 Task: Find connections with filter location Shiqiao with filter topic #Hiringwith filter profile language Spanish with filter current company ManpowerGroup India with filter school Kerala University, Thiruvananthapuram with filter industry Office Furniture and Fixtures Manufacturing with filter service category Email Marketing with filter keywords title Web Developer
Action: Mouse moved to (157, 216)
Screenshot: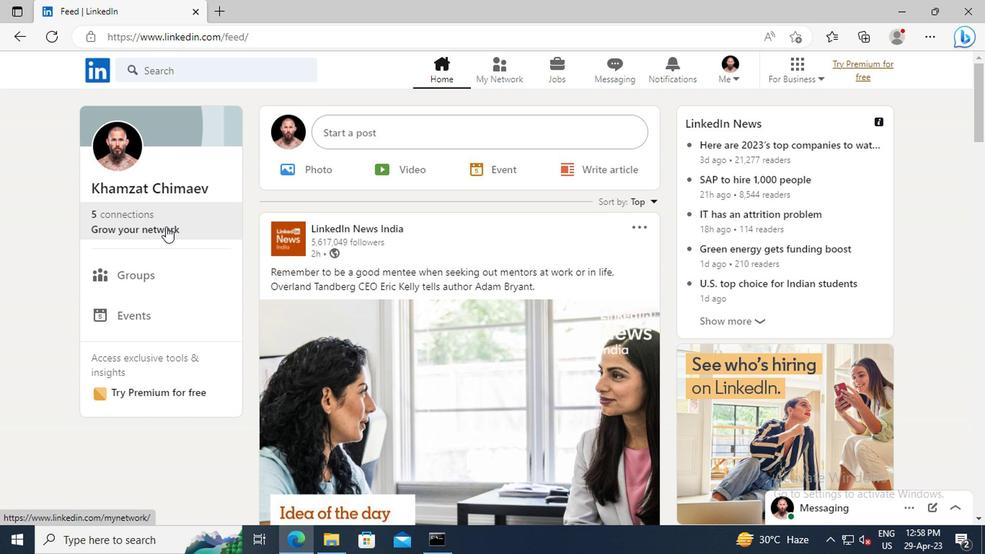 
Action: Mouse pressed left at (157, 216)
Screenshot: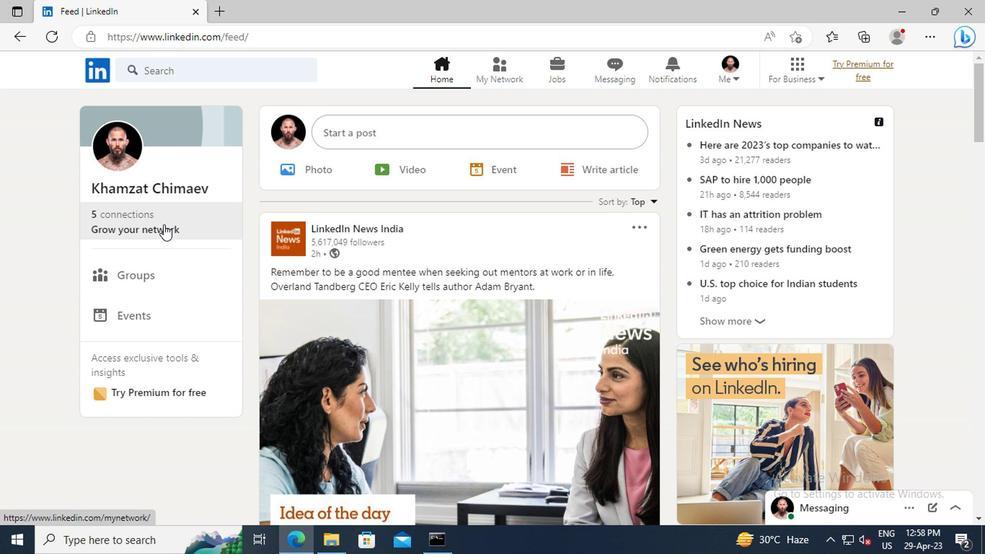 
Action: Mouse moved to (169, 151)
Screenshot: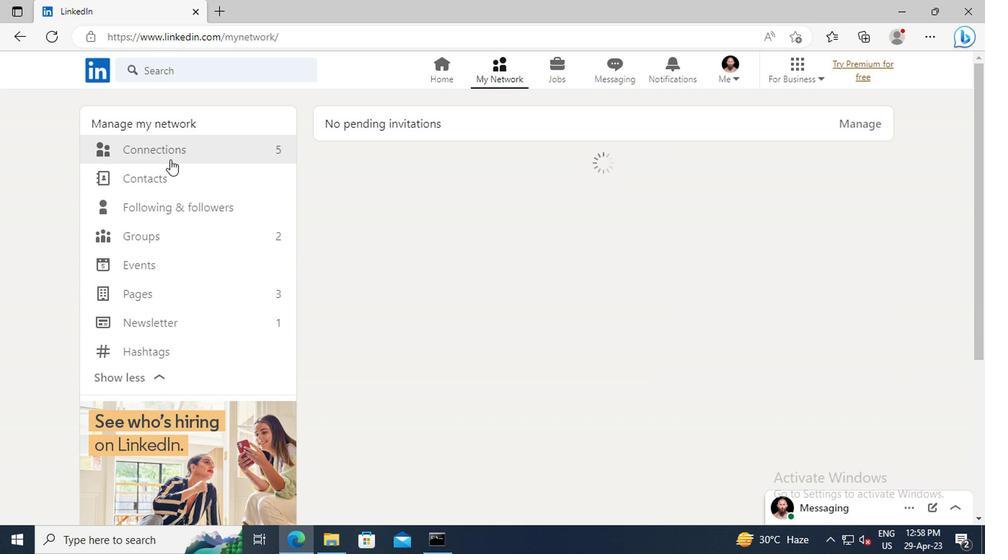 
Action: Mouse pressed left at (169, 151)
Screenshot: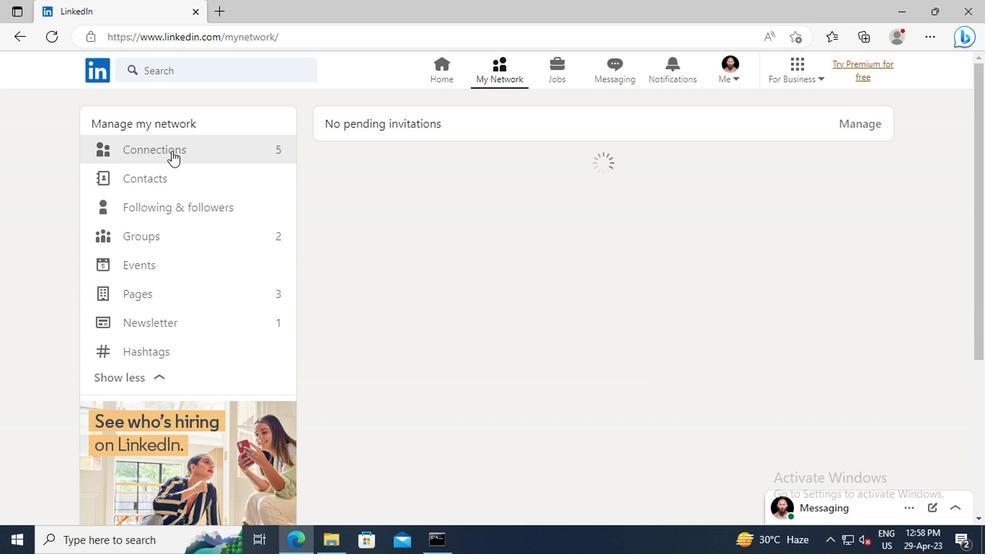 
Action: Mouse moved to (587, 155)
Screenshot: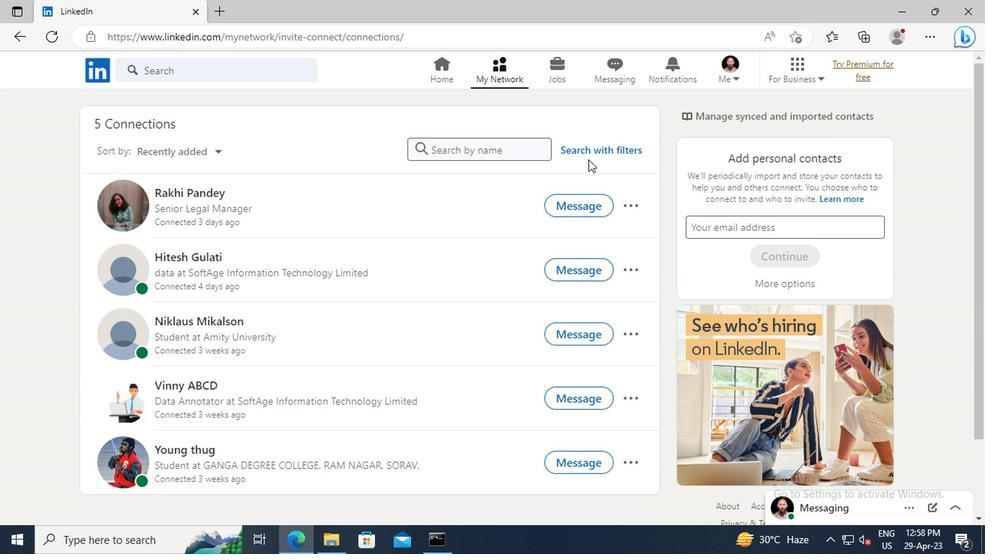 
Action: Mouse pressed left at (587, 155)
Screenshot: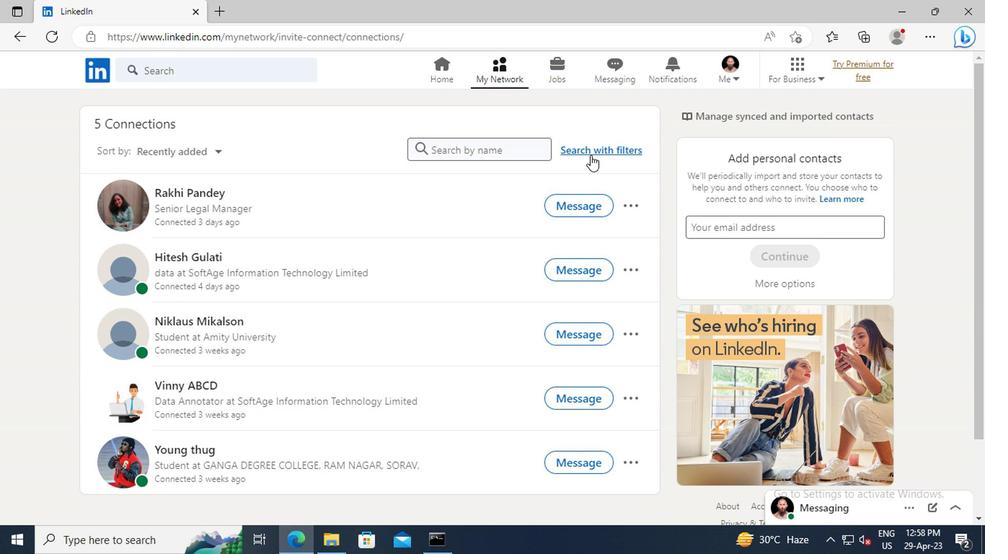 
Action: Mouse moved to (547, 116)
Screenshot: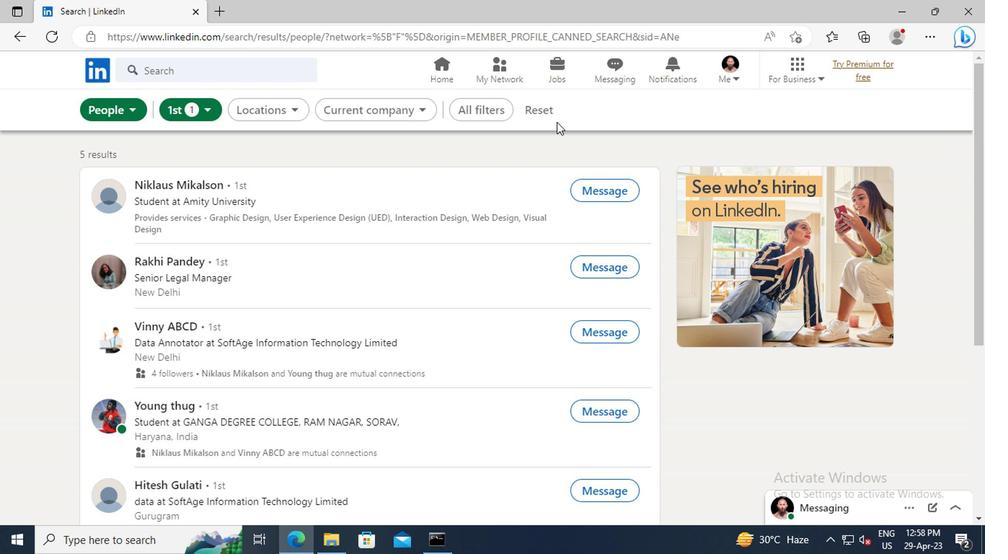 
Action: Mouse pressed left at (547, 116)
Screenshot: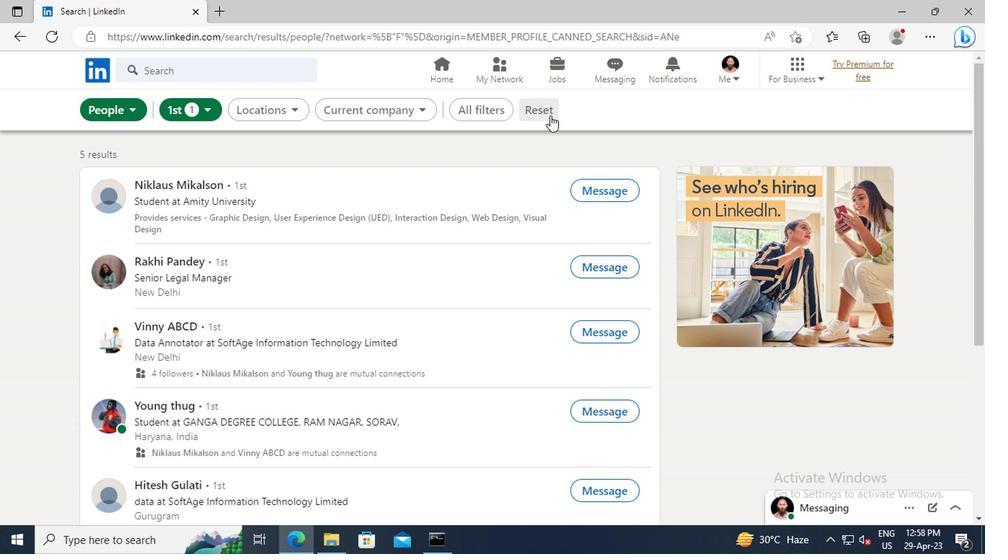 
Action: Mouse moved to (522, 113)
Screenshot: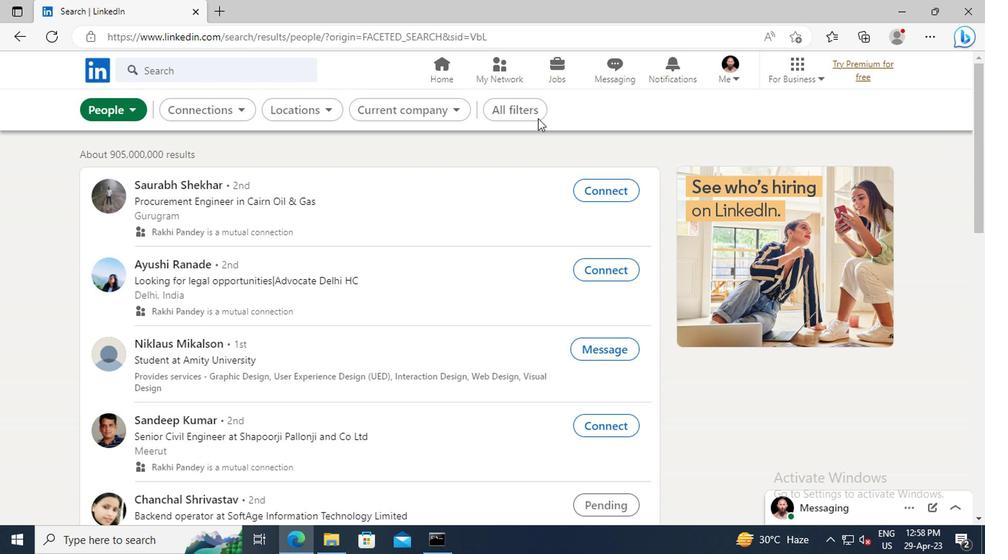 
Action: Mouse pressed left at (522, 113)
Screenshot: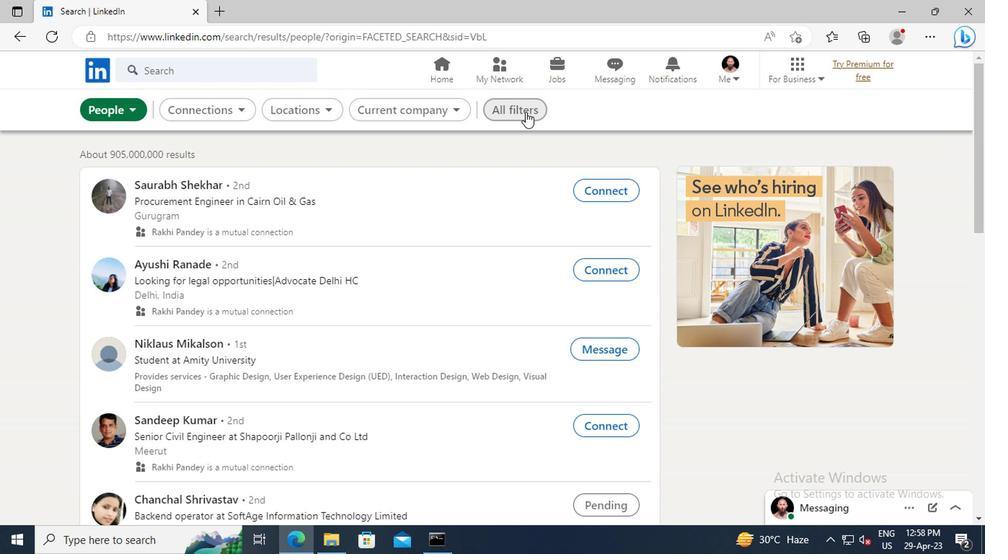 
Action: Mouse moved to (779, 276)
Screenshot: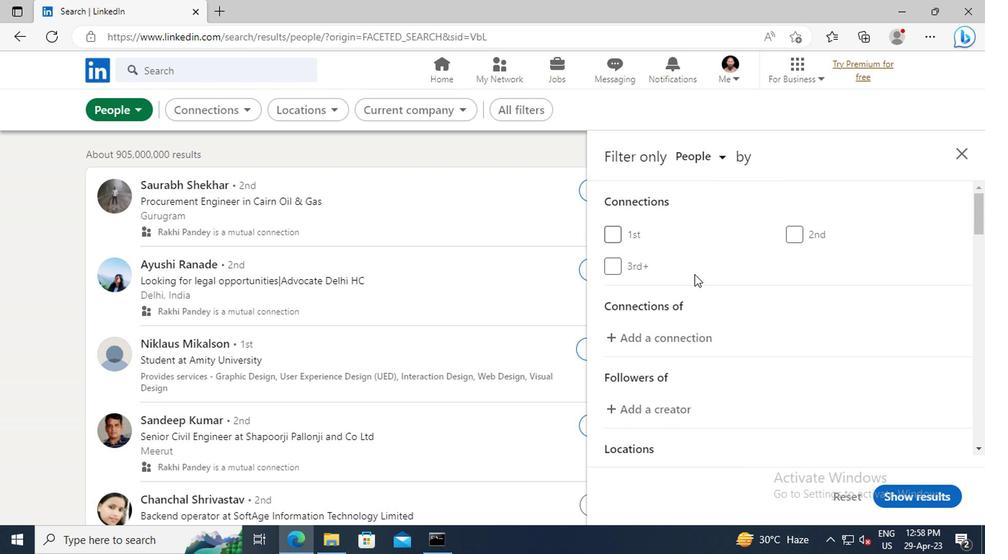 
Action: Mouse scrolled (779, 276) with delta (0, 0)
Screenshot: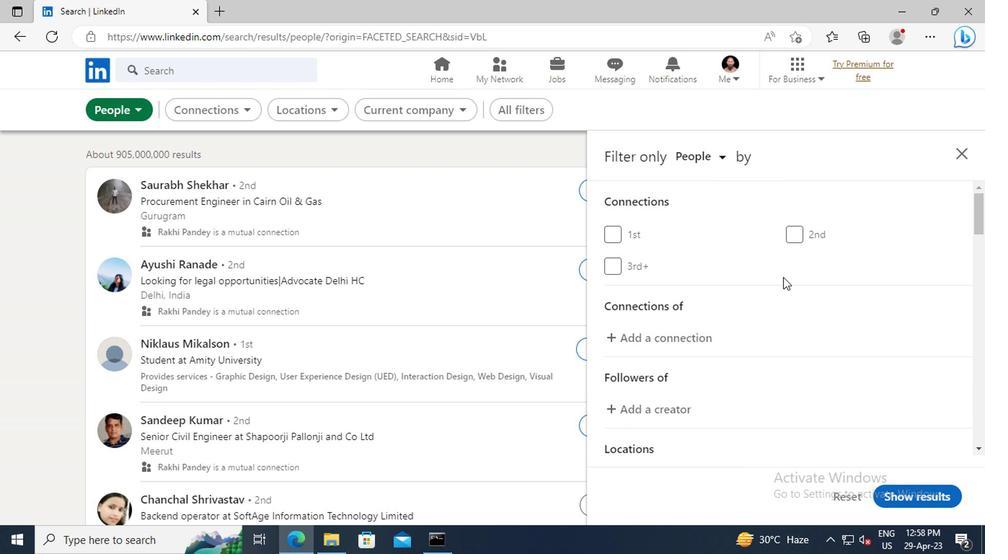 
Action: Mouse moved to (794, 260)
Screenshot: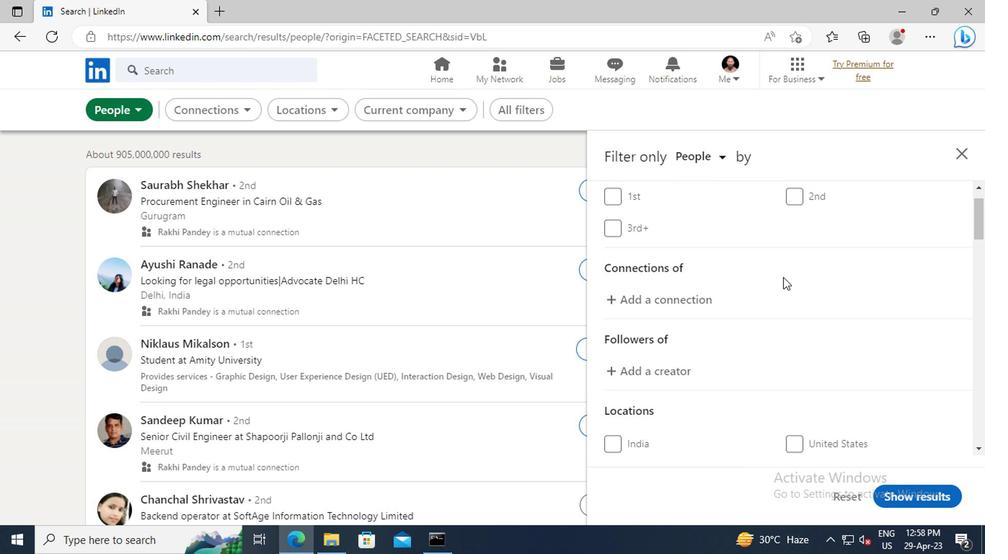 
Action: Mouse scrolled (794, 259) with delta (0, 0)
Screenshot: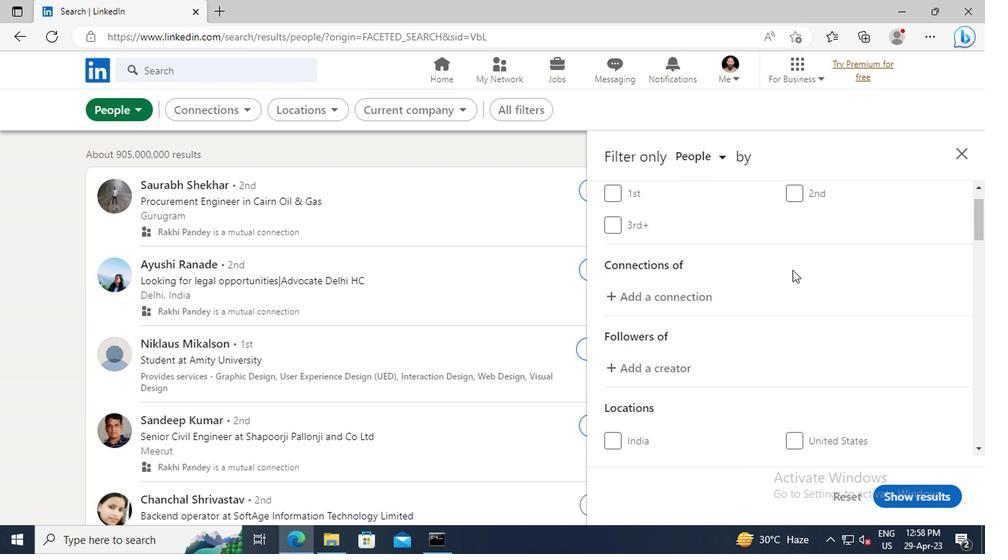 
Action: Mouse scrolled (794, 259) with delta (0, 0)
Screenshot: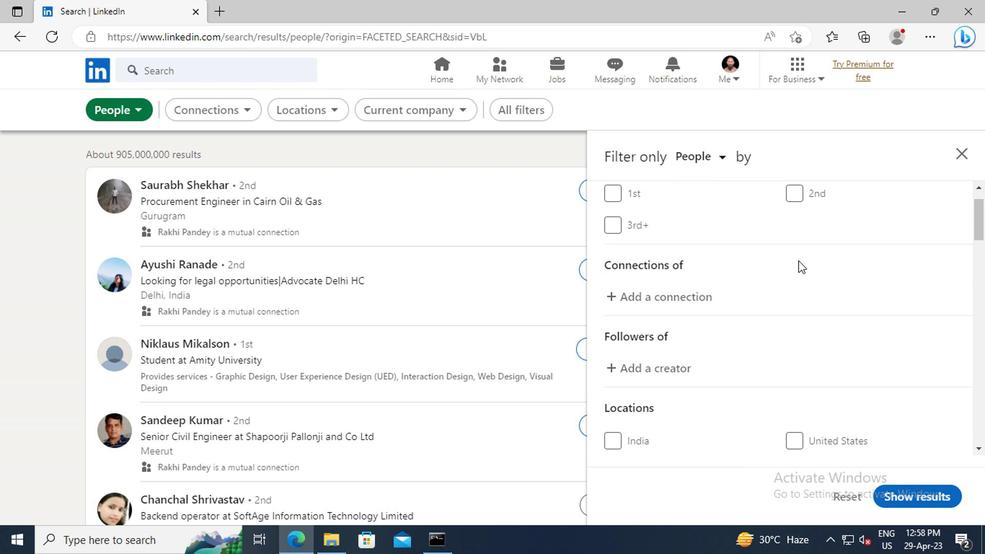 
Action: Mouse scrolled (794, 259) with delta (0, 0)
Screenshot: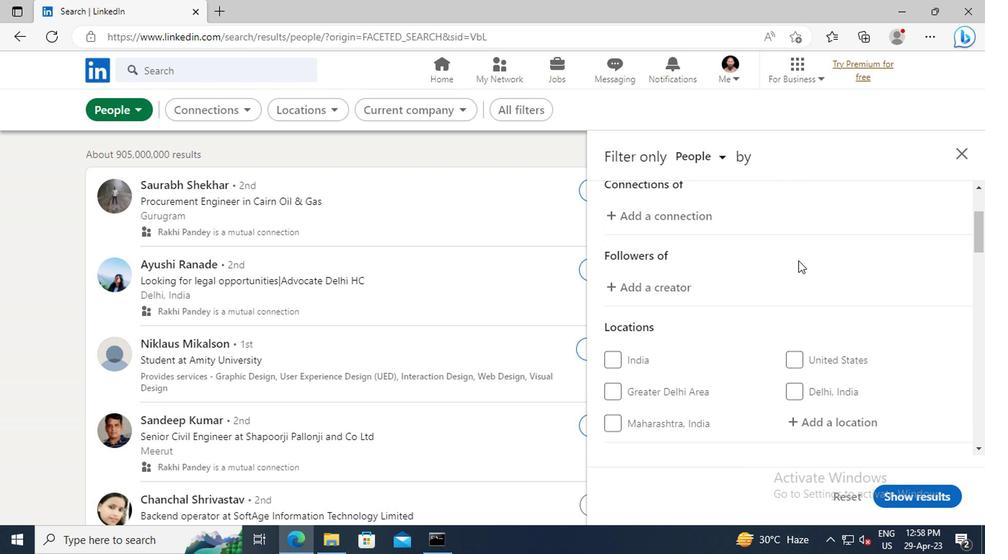
Action: Mouse scrolled (794, 259) with delta (0, 0)
Screenshot: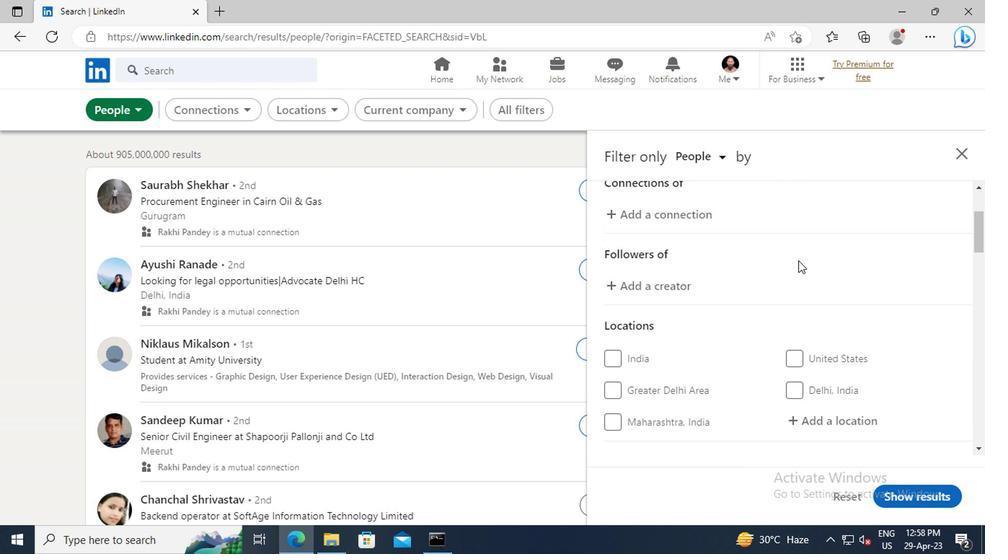 
Action: Mouse scrolled (794, 259) with delta (0, 0)
Screenshot: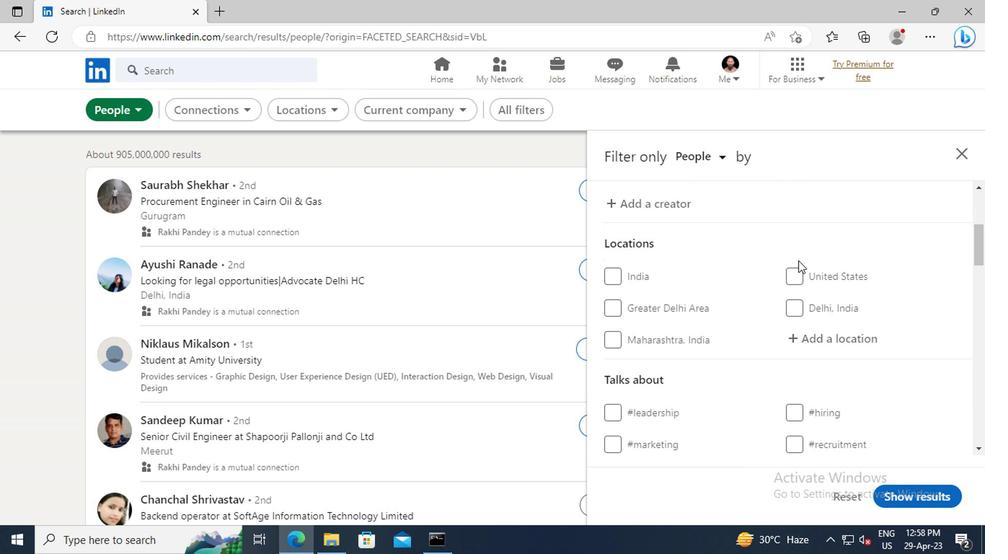 
Action: Mouse moved to (807, 291)
Screenshot: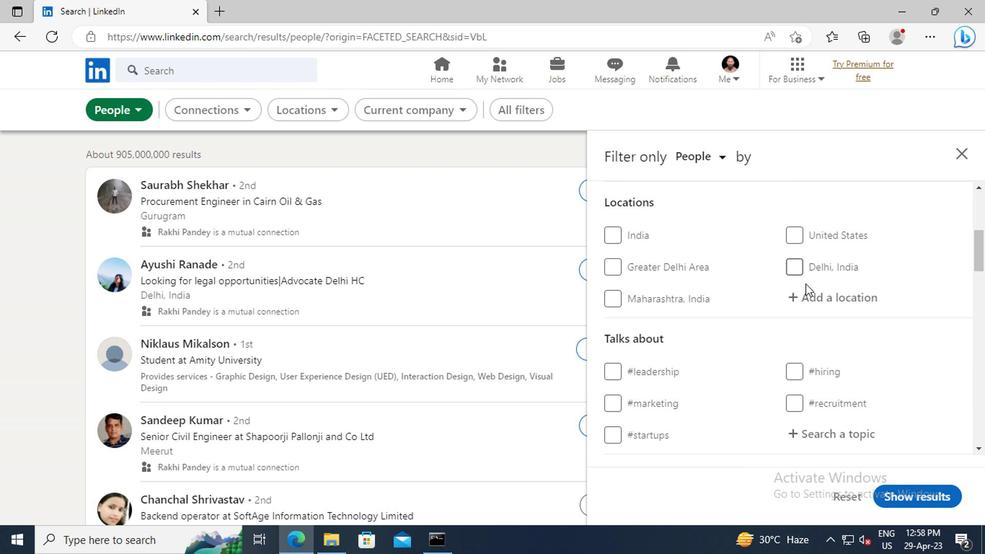 
Action: Mouse pressed left at (807, 291)
Screenshot: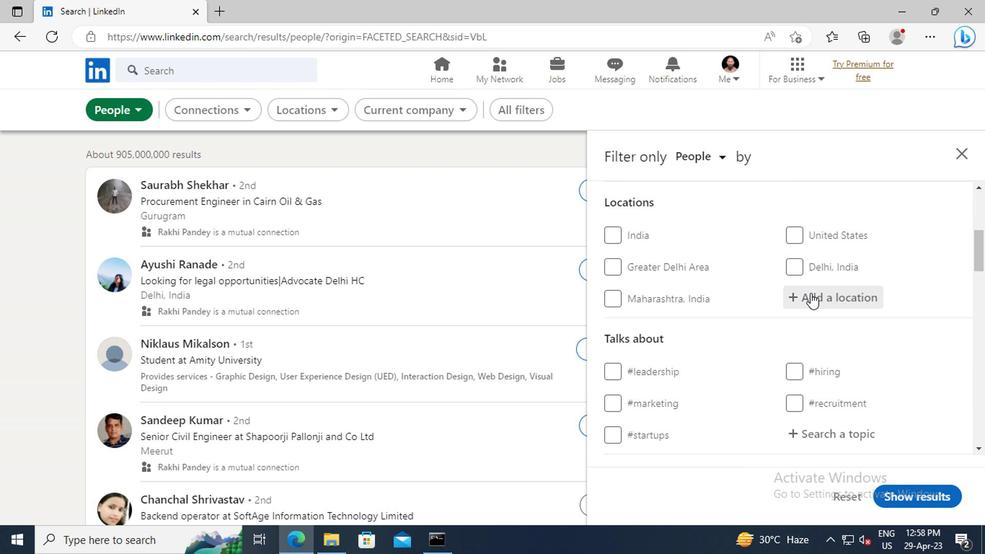 
Action: Key pressed <Key.shift>SHIQIAO<Key.enter>
Screenshot: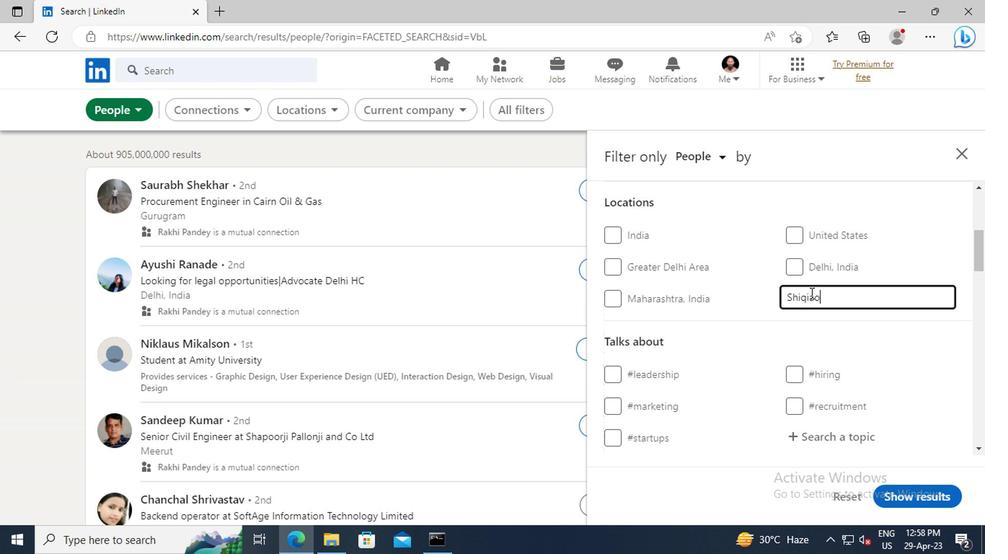 
Action: Mouse scrolled (807, 291) with delta (0, 0)
Screenshot: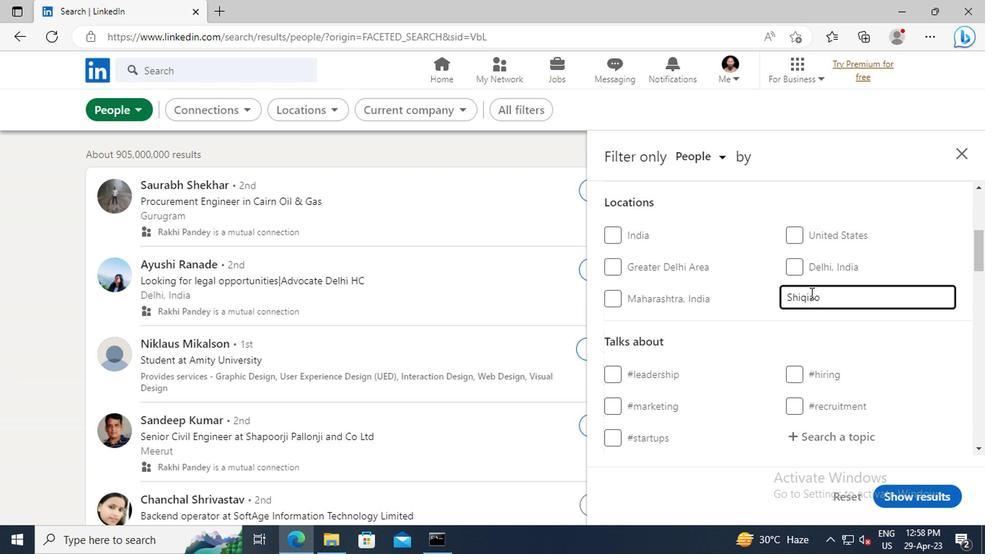 
Action: Mouse scrolled (807, 291) with delta (0, 0)
Screenshot: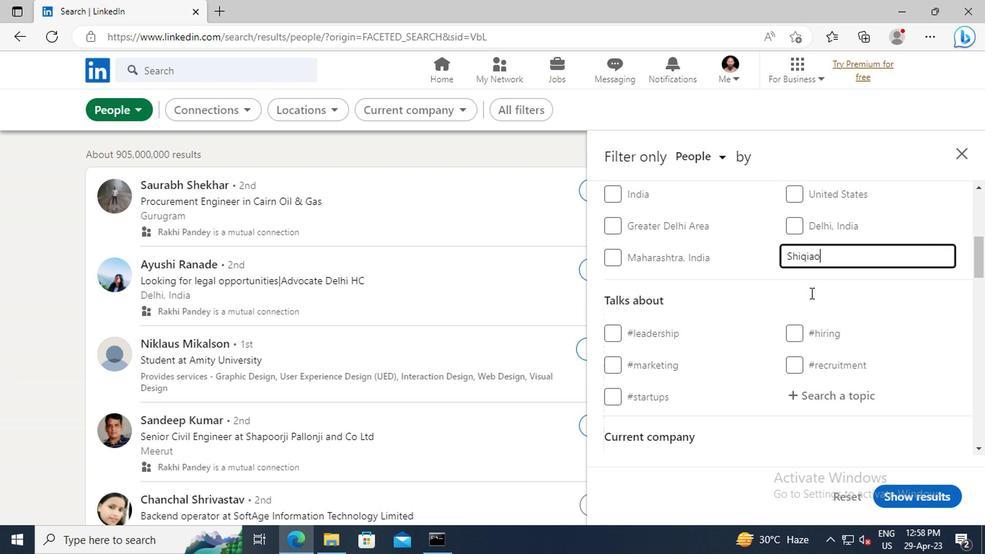 
Action: Mouse scrolled (807, 291) with delta (0, 0)
Screenshot: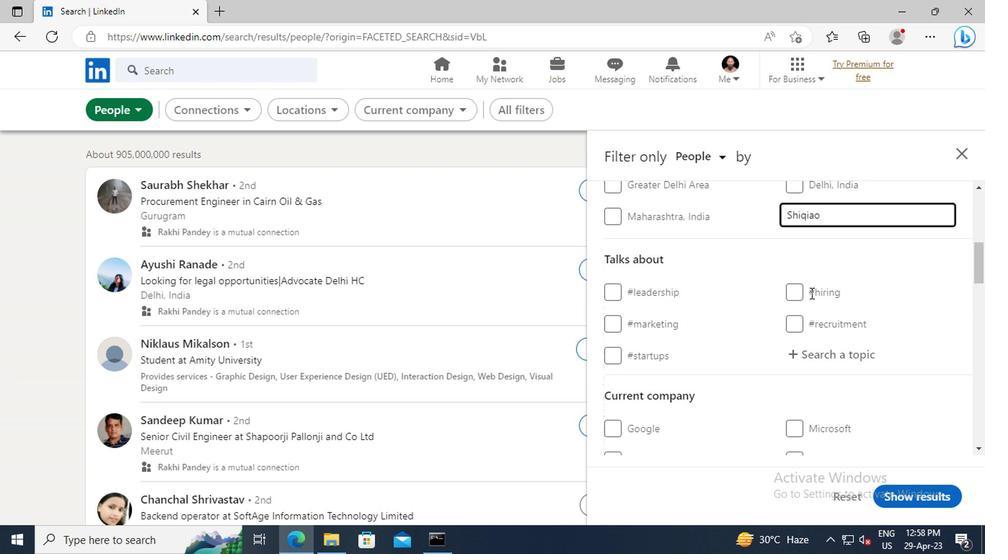 
Action: Mouse moved to (813, 311)
Screenshot: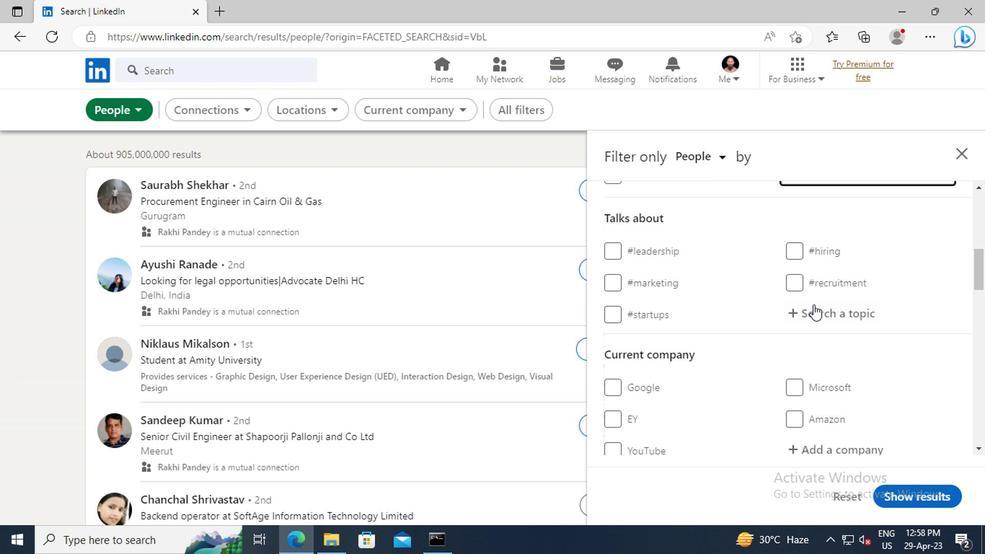 
Action: Mouse pressed left at (813, 311)
Screenshot: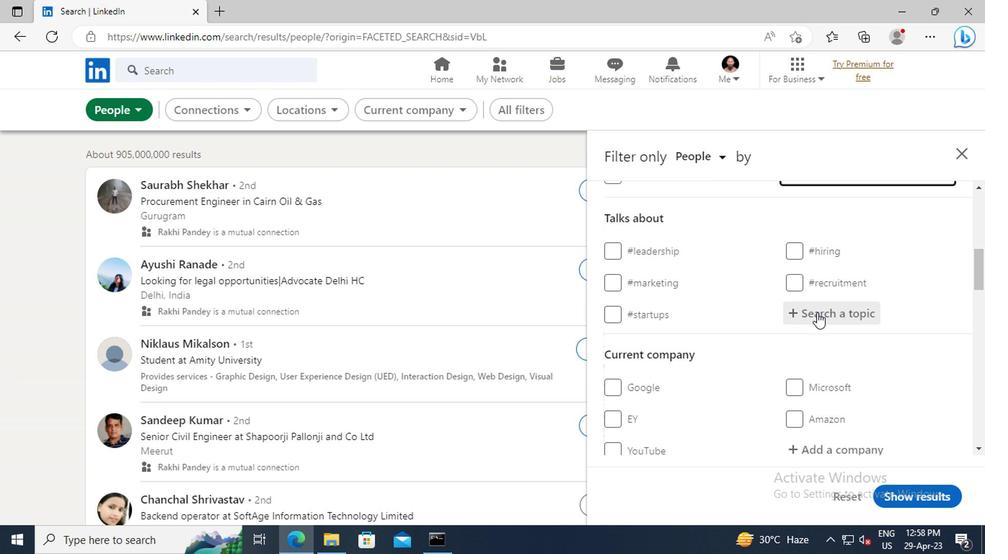
Action: Key pressed <Key.shift>HIRING
Screenshot: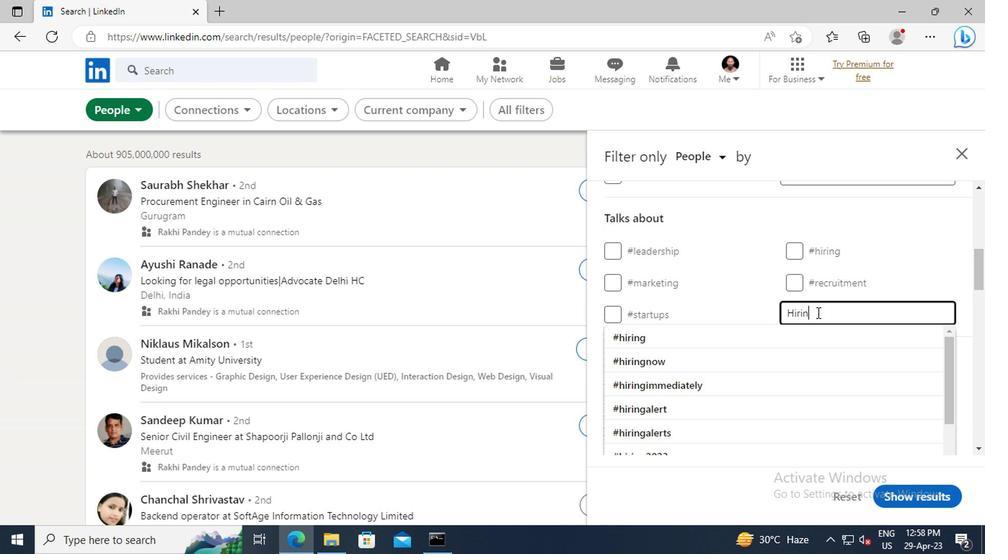 
Action: Mouse moved to (807, 329)
Screenshot: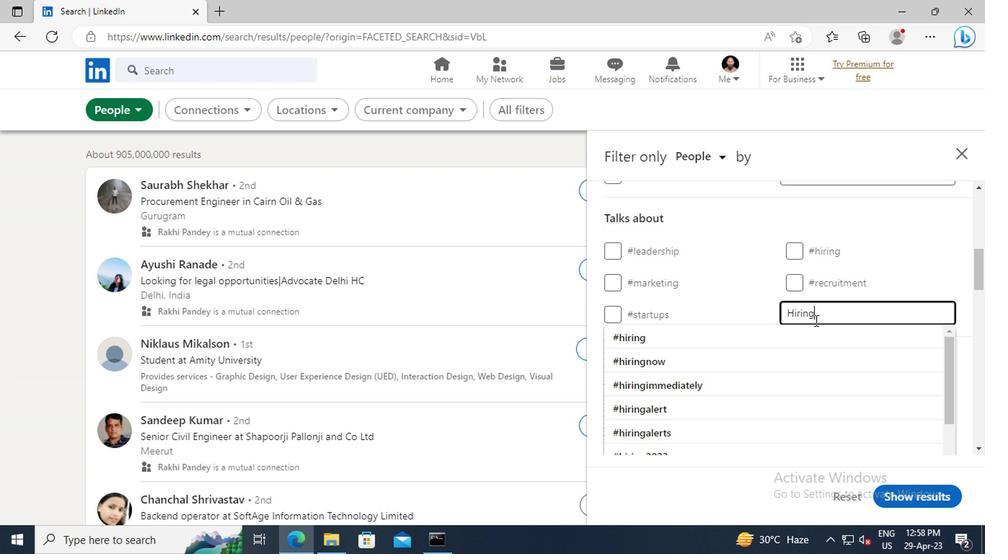 
Action: Mouse pressed left at (807, 329)
Screenshot: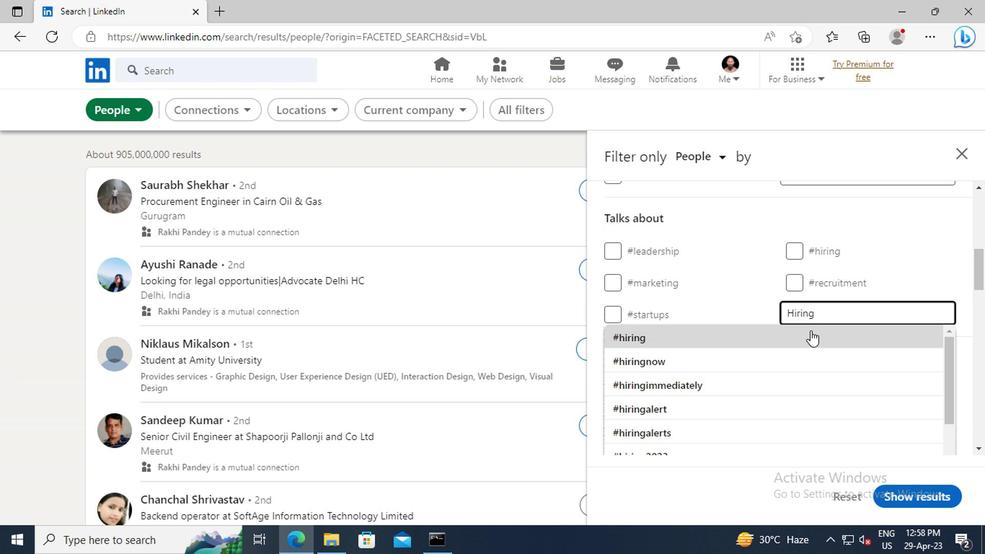 
Action: Mouse scrolled (807, 328) with delta (0, -1)
Screenshot: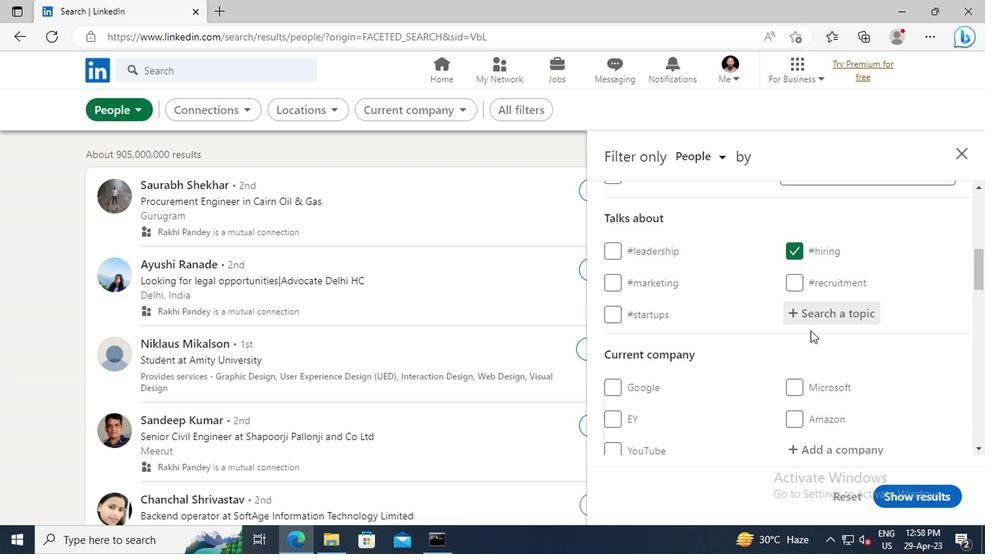 
Action: Mouse scrolled (807, 328) with delta (0, -1)
Screenshot: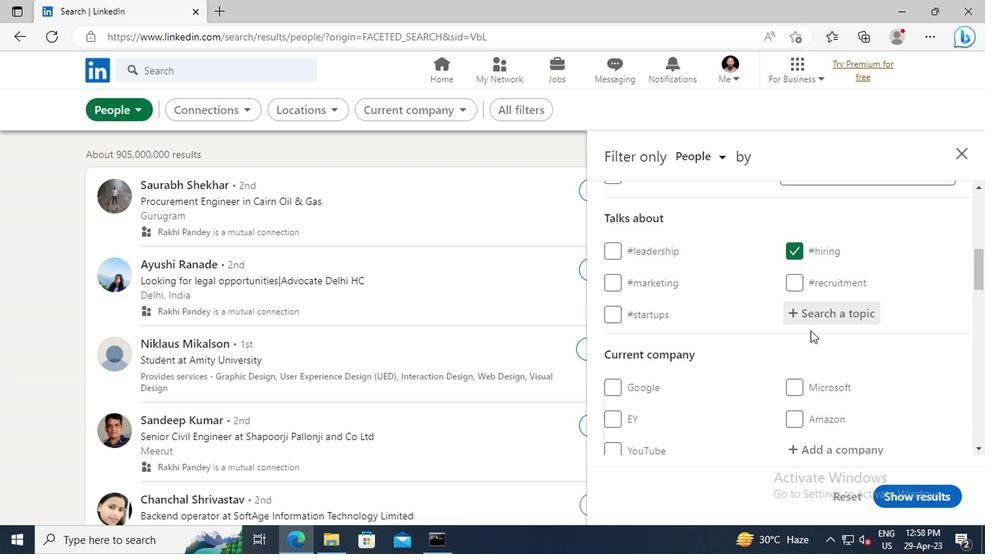 
Action: Mouse scrolled (807, 328) with delta (0, -1)
Screenshot: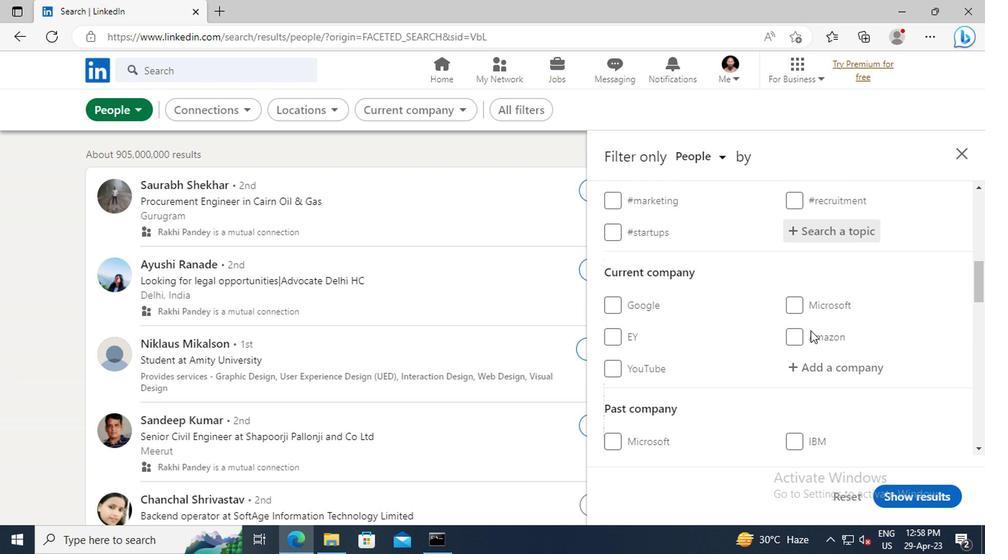
Action: Mouse scrolled (807, 328) with delta (0, -1)
Screenshot: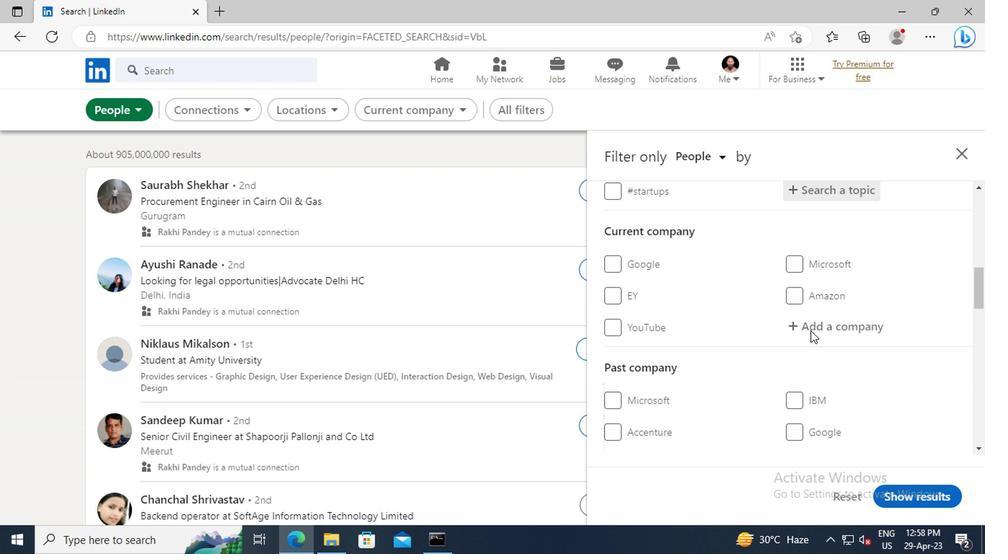 
Action: Mouse scrolled (807, 328) with delta (0, -1)
Screenshot: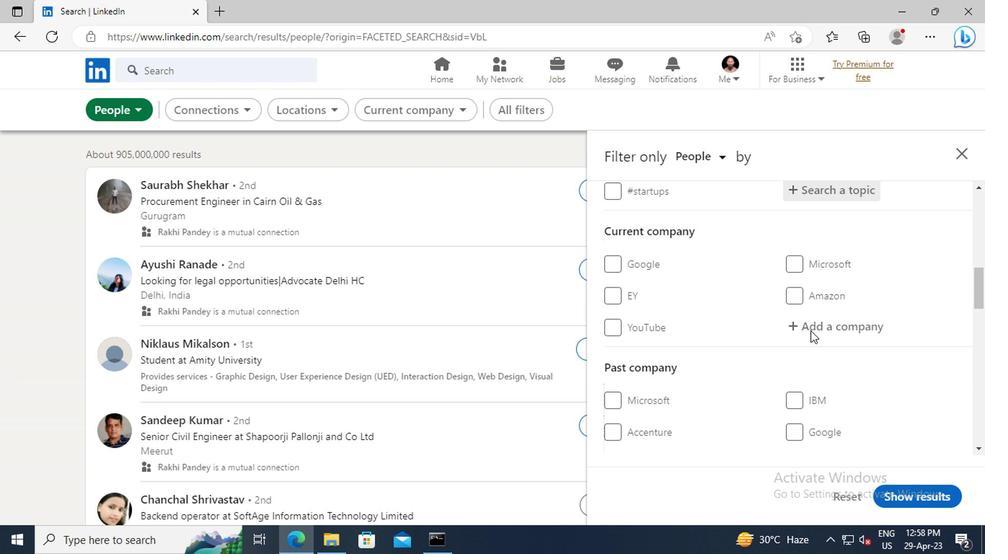 
Action: Mouse scrolled (807, 328) with delta (0, -1)
Screenshot: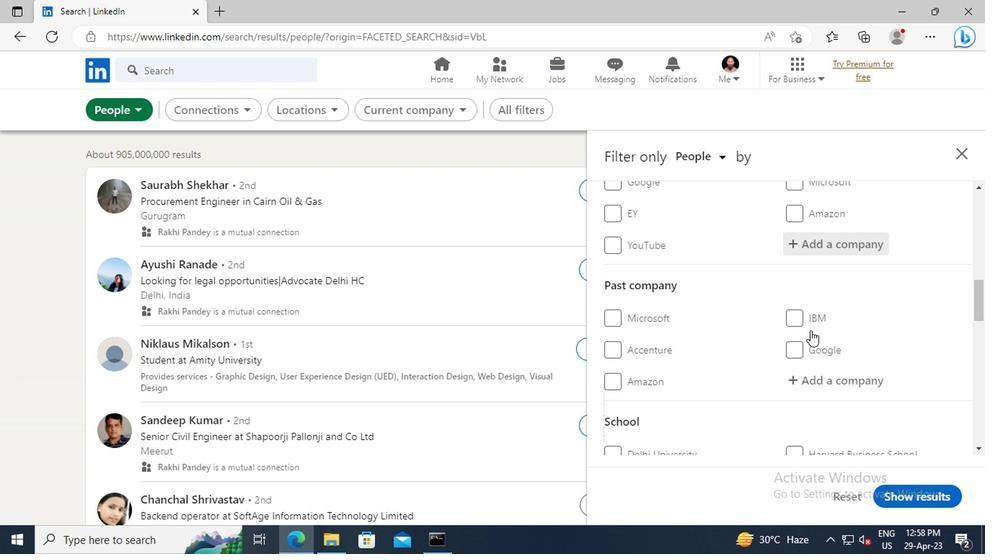 
Action: Mouse scrolled (807, 328) with delta (0, -1)
Screenshot: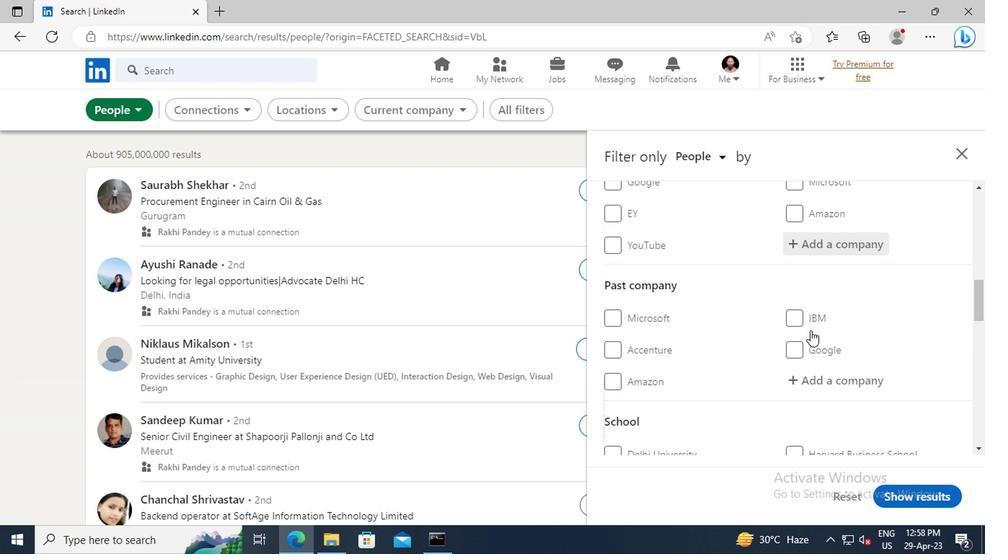
Action: Mouse scrolled (807, 328) with delta (0, -1)
Screenshot: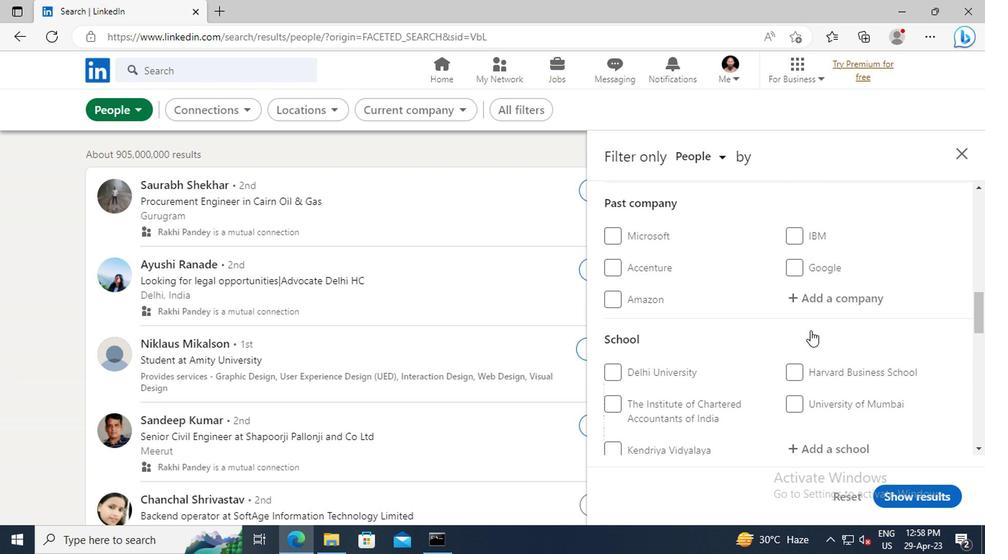
Action: Mouse scrolled (807, 328) with delta (0, -1)
Screenshot: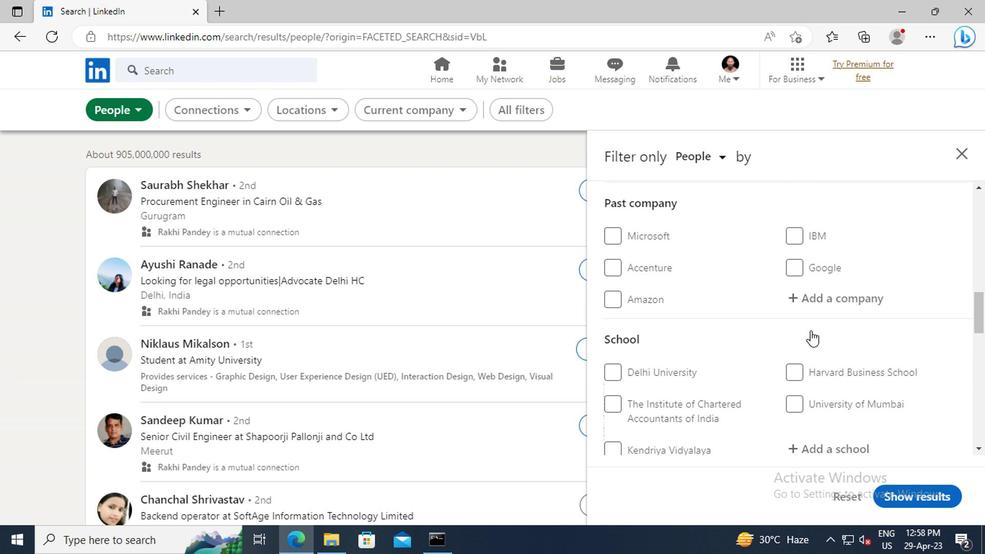 
Action: Mouse scrolled (807, 328) with delta (0, -1)
Screenshot: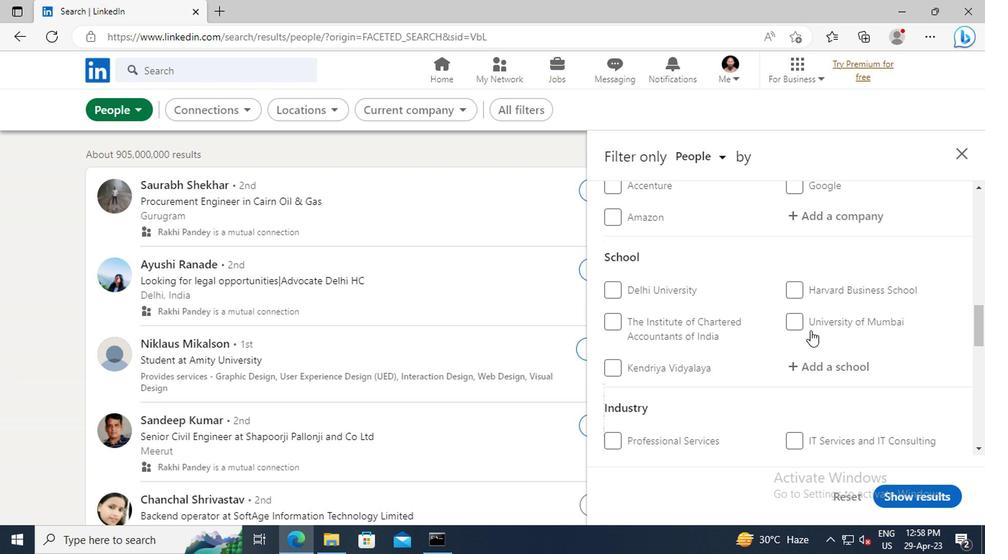 
Action: Mouse scrolled (807, 328) with delta (0, -1)
Screenshot: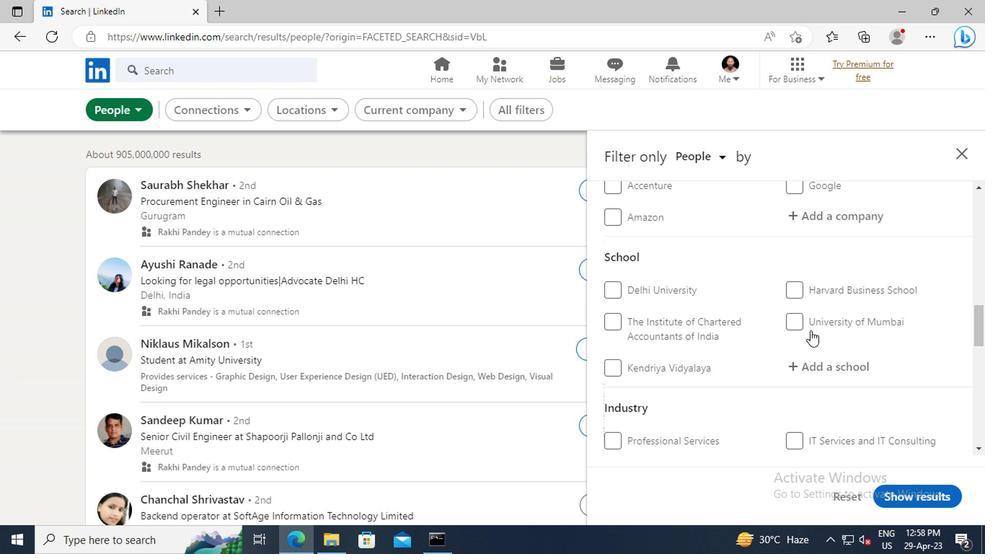 
Action: Mouse scrolled (807, 328) with delta (0, -1)
Screenshot: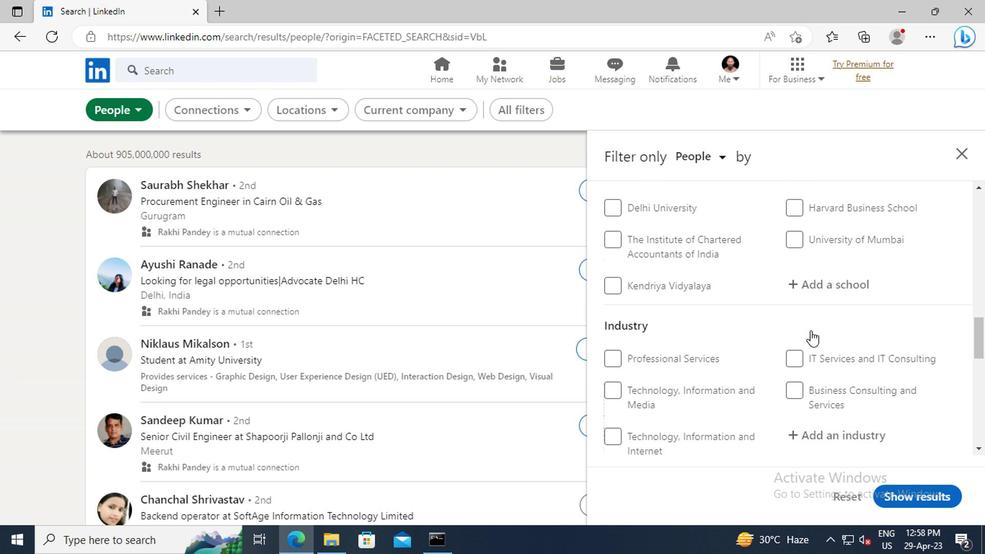 
Action: Mouse scrolled (807, 328) with delta (0, -1)
Screenshot: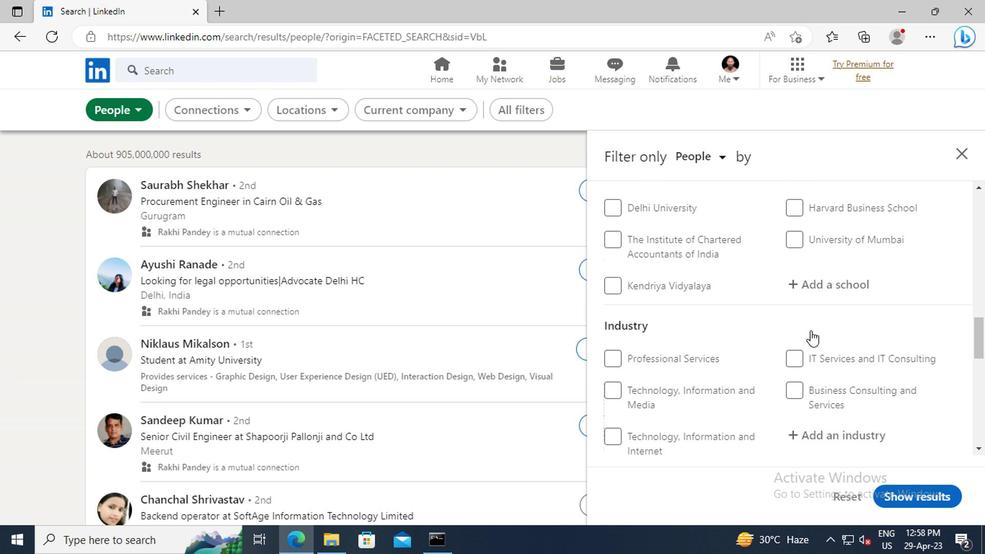 
Action: Mouse scrolled (807, 328) with delta (0, -1)
Screenshot: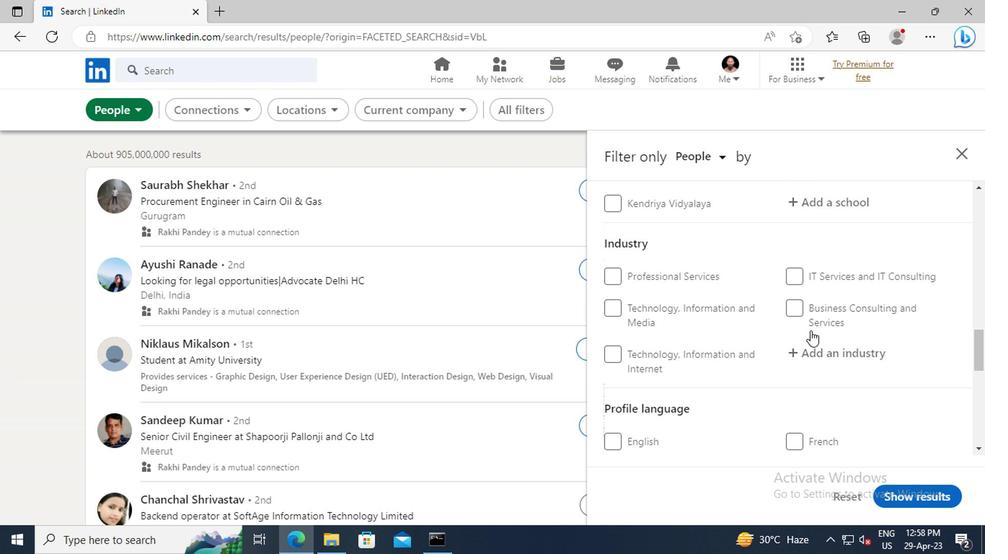 
Action: Mouse scrolled (807, 328) with delta (0, -1)
Screenshot: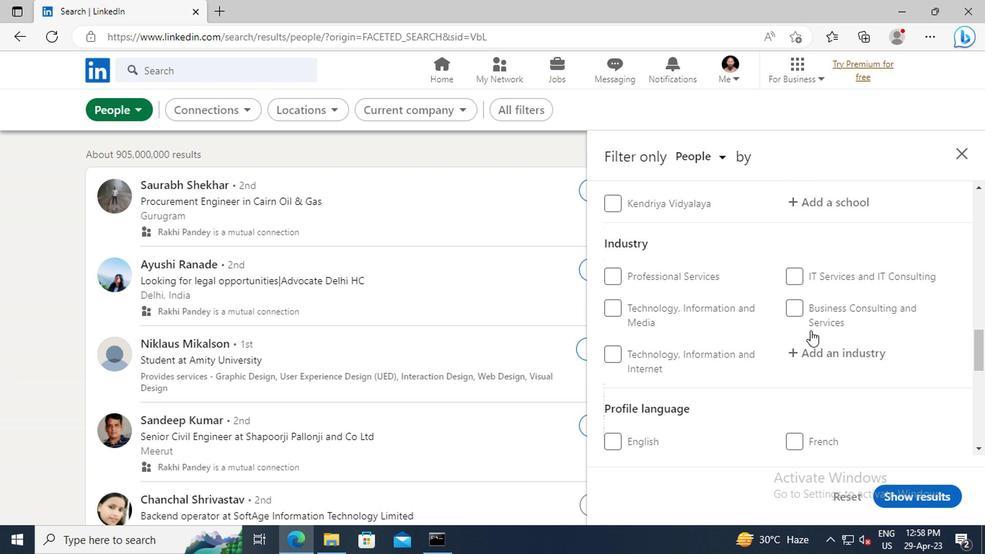 
Action: Mouse moved to (803, 332)
Screenshot: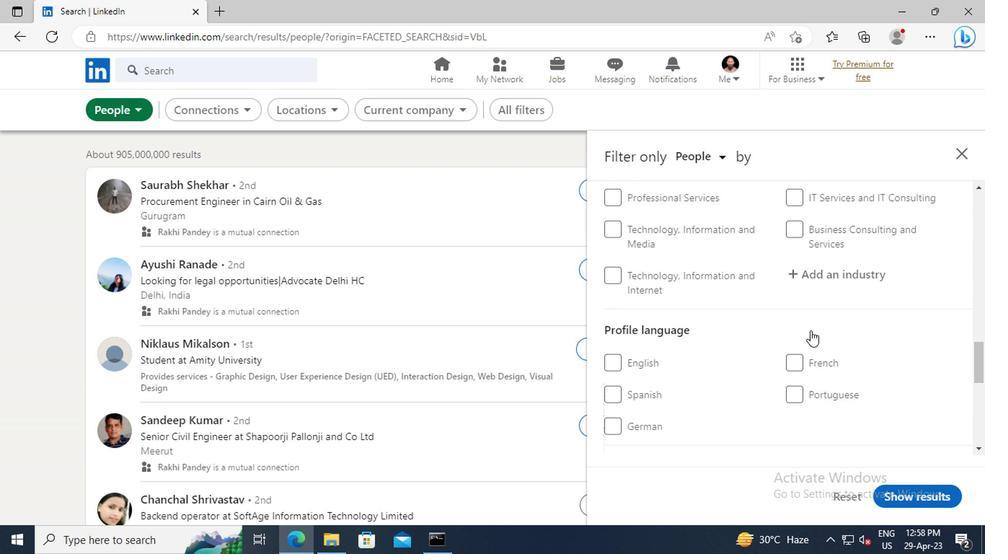 
Action: Mouse scrolled (803, 331) with delta (0, 0)
Screenshot: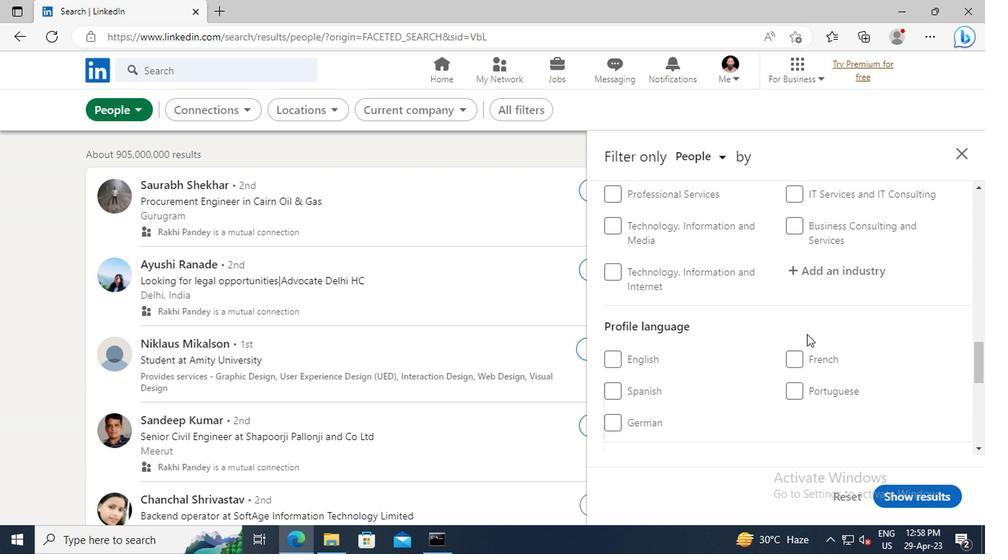 
Action: Mouse moved to (612, 356)
Screenshot: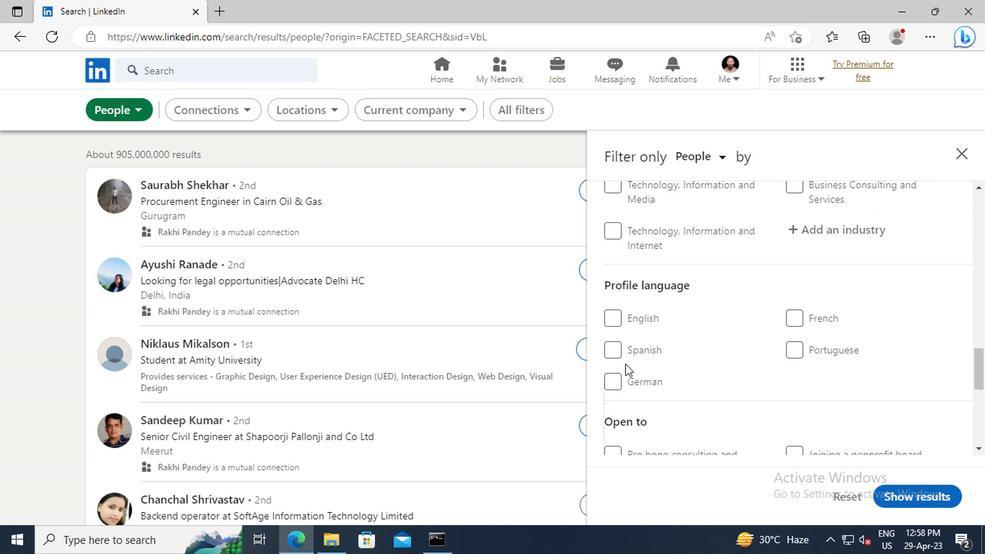 
Action: Mouse pressed left at (612, 356)
Screenshot: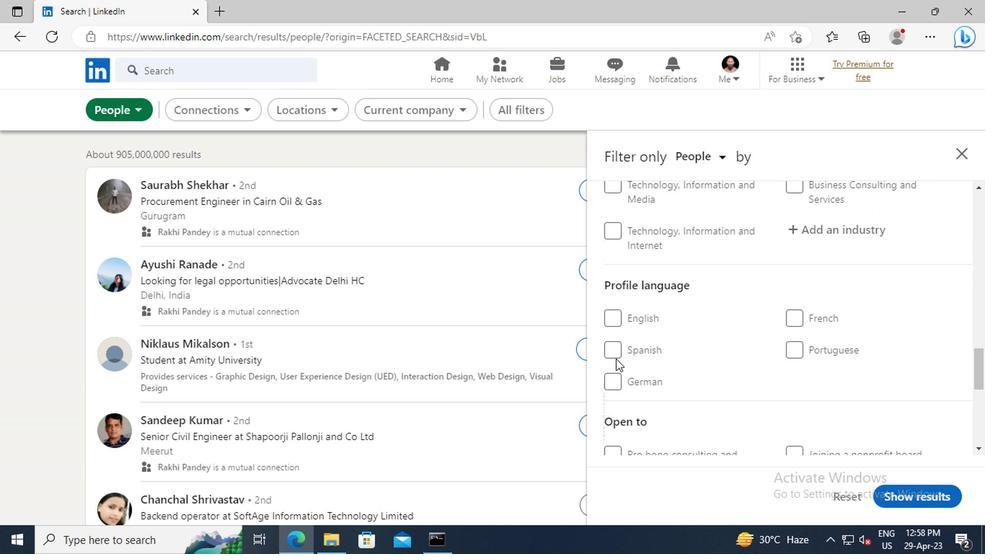 
Action: Mouse moved to (811, 323)
Screenshot: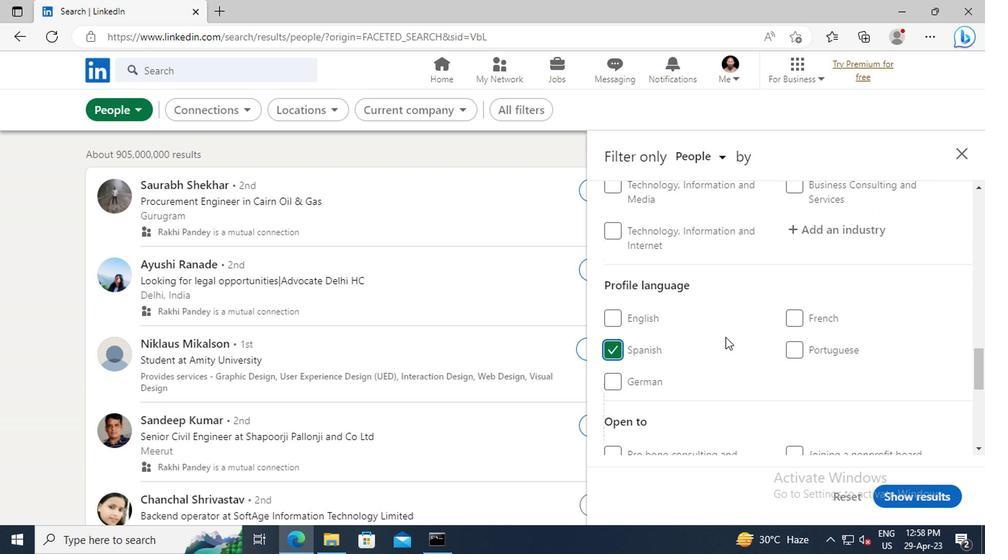 
Action: Mouse scrolled (811, 324) with delta (0, 1)
Screenshot: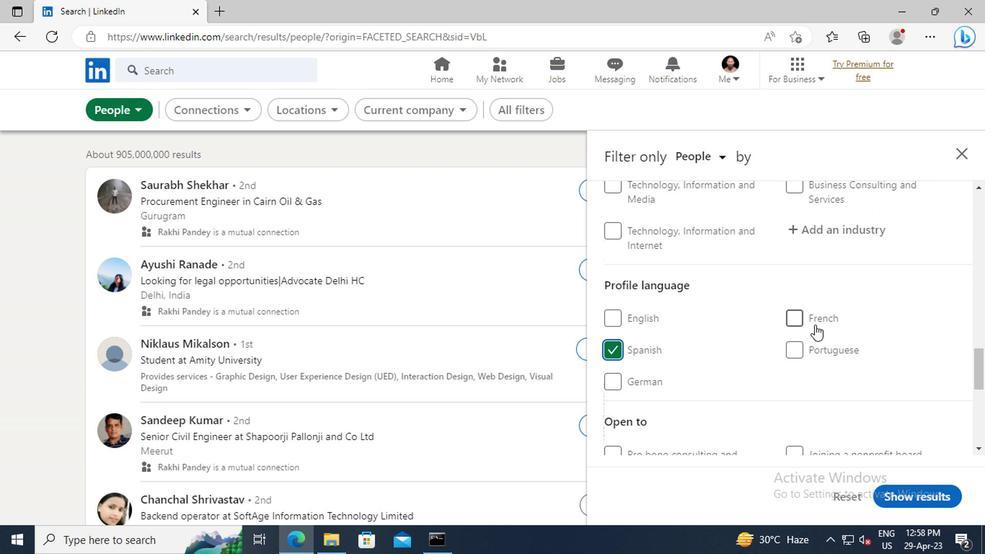
Action: Mouse scrolled (811, 324) with delta (0, 1)
Screenshot: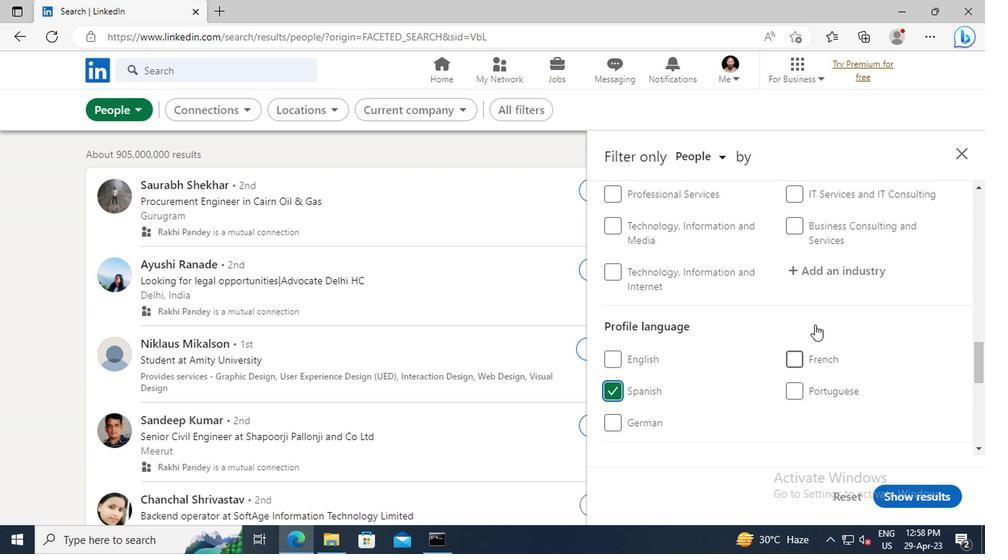 
Action: Mouse scrolled (811, 324) with delta (0, 1)
Screenshot: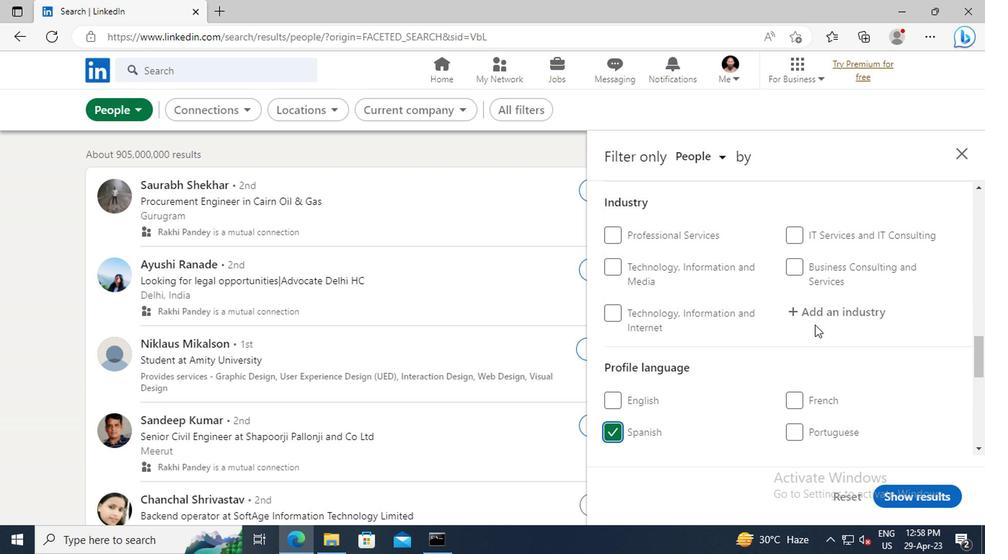 
Action: Mouse scrolled (811, 324) with delta (0, 1)
Screenshot: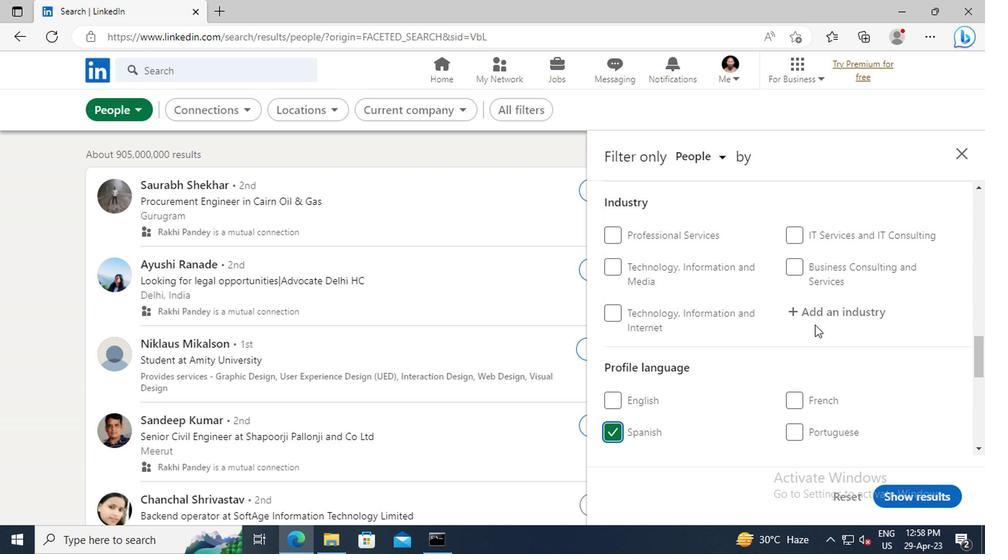 
Action: Mouse scrolled (811, 324) with delta (0, 1)
Screenshot: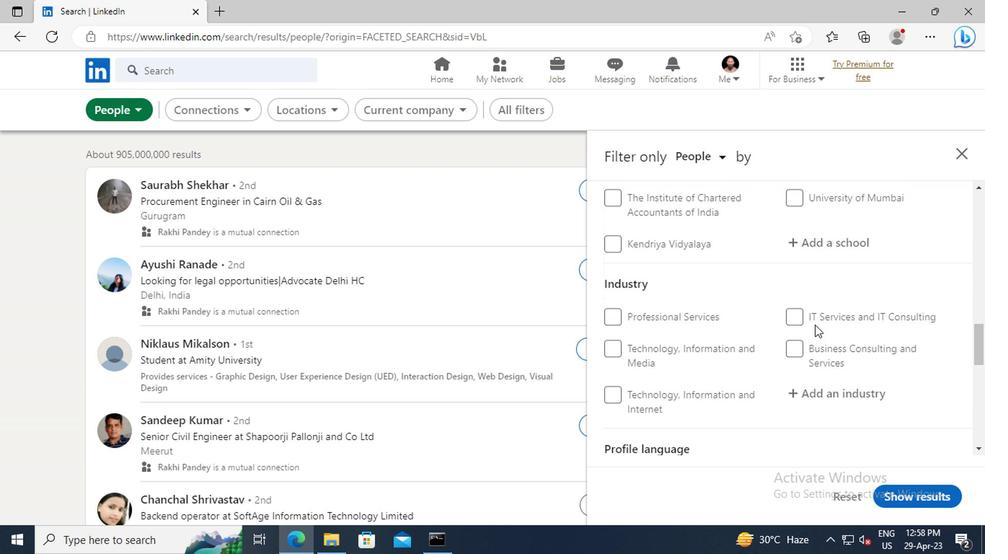 
Action: Mouse scrolled (811, 324) with delta (0, 1)
Screenshot: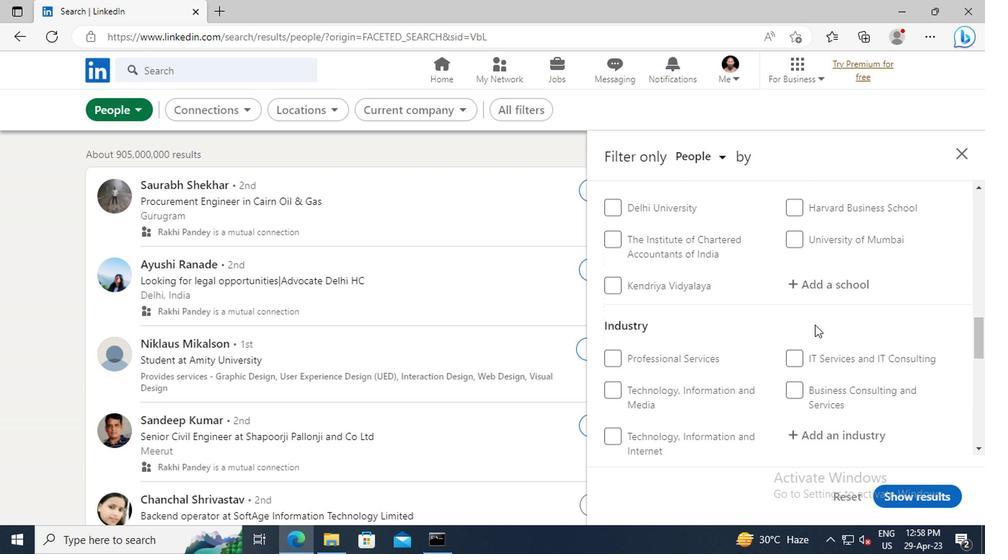 
Action: Mouse scrolled (811, 324) with delta (0, 1)
Screenshot: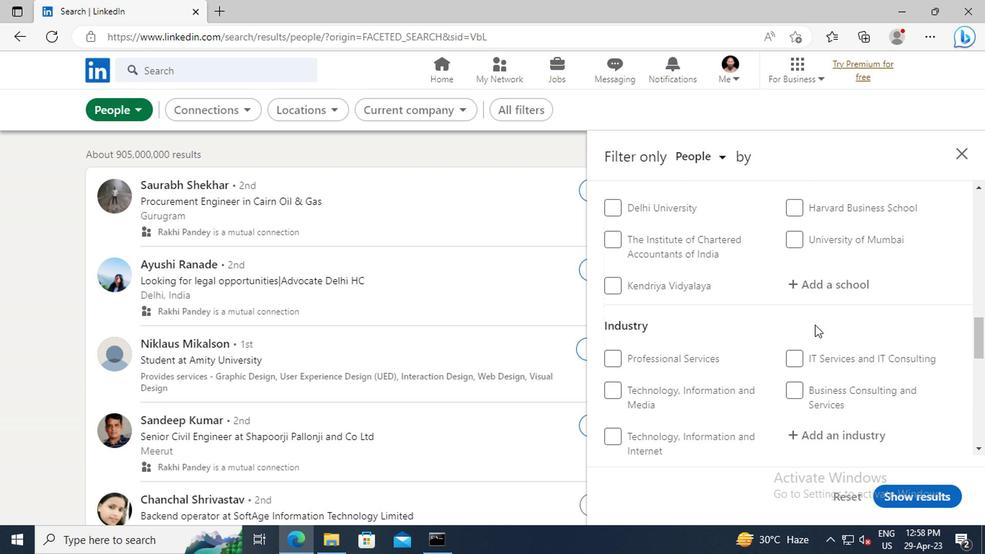 
Action: Mouse scrolled (811, 324) with delta (0, 1)
Screenshot: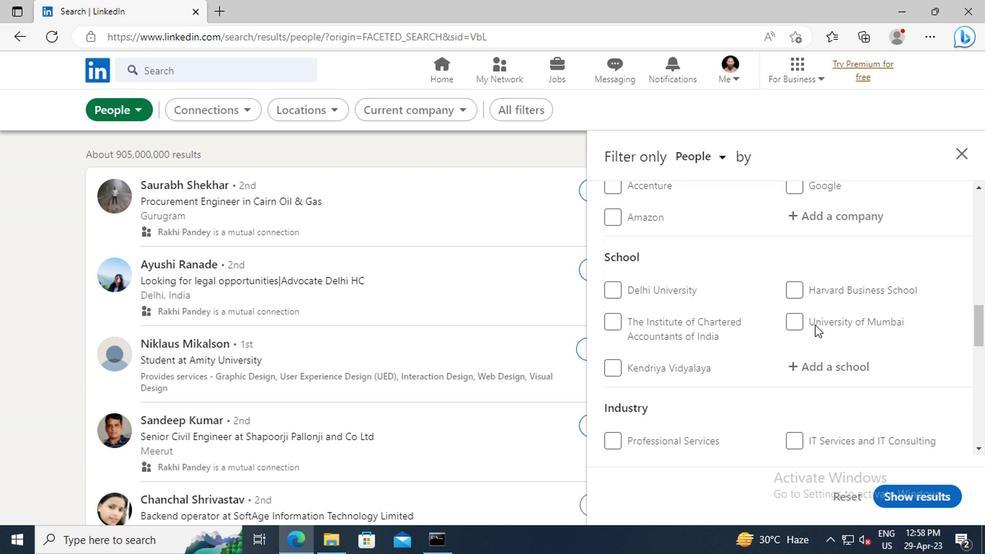 
Action: Mouse scrolled (811, 324) with delta (0, 1)
Screenshot: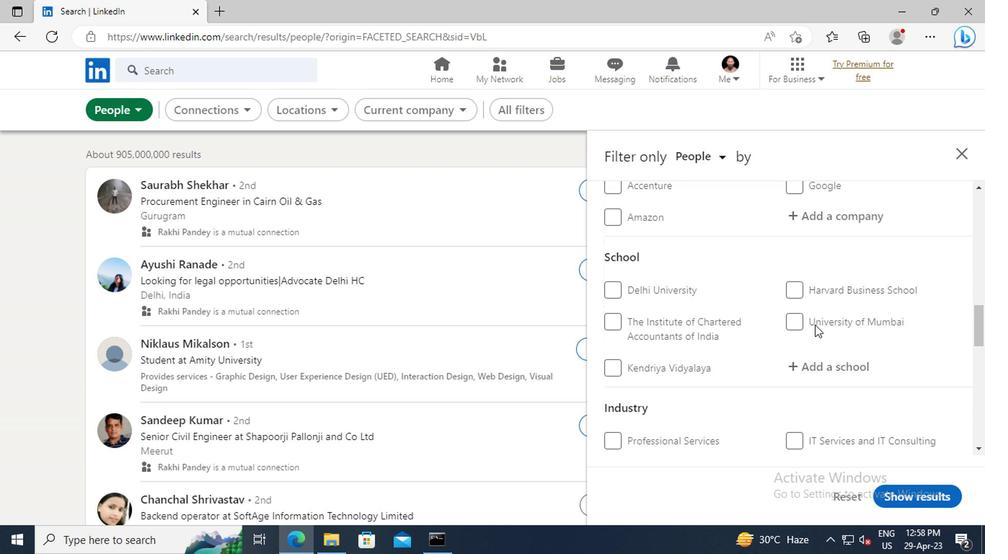 
Action: Mouse scrolled (811, 324) with delta (0, 1)
Screenshot: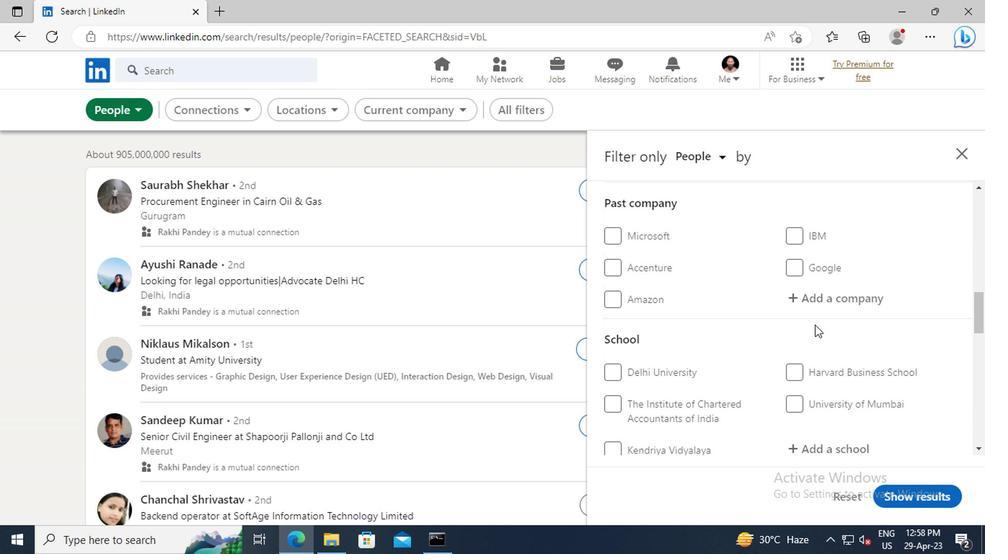 
Action: Mouse scrolled (811, 324) with delta (0, 1)
Screenshot: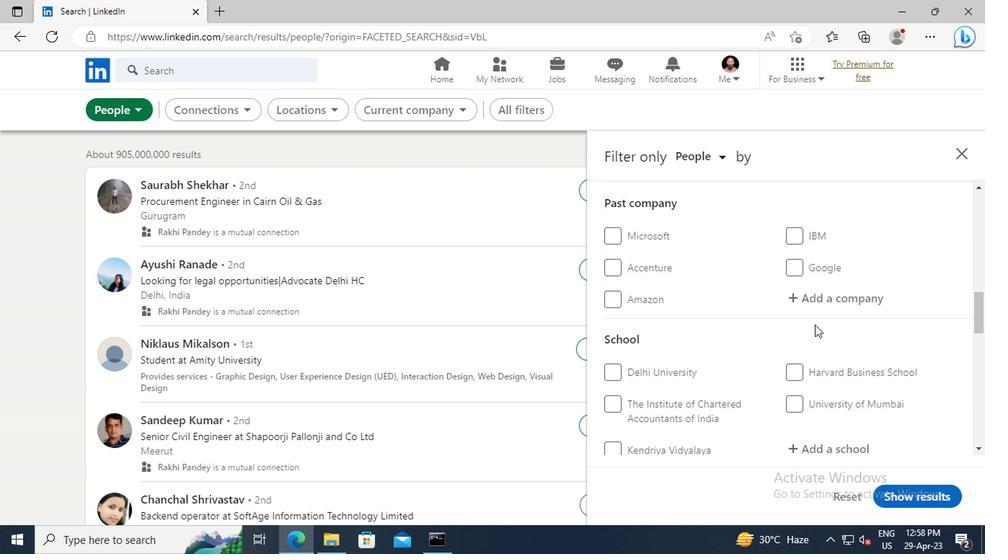 
Action: Mouse scrolled (811, 324) with delta (0, 1)
Screenshot: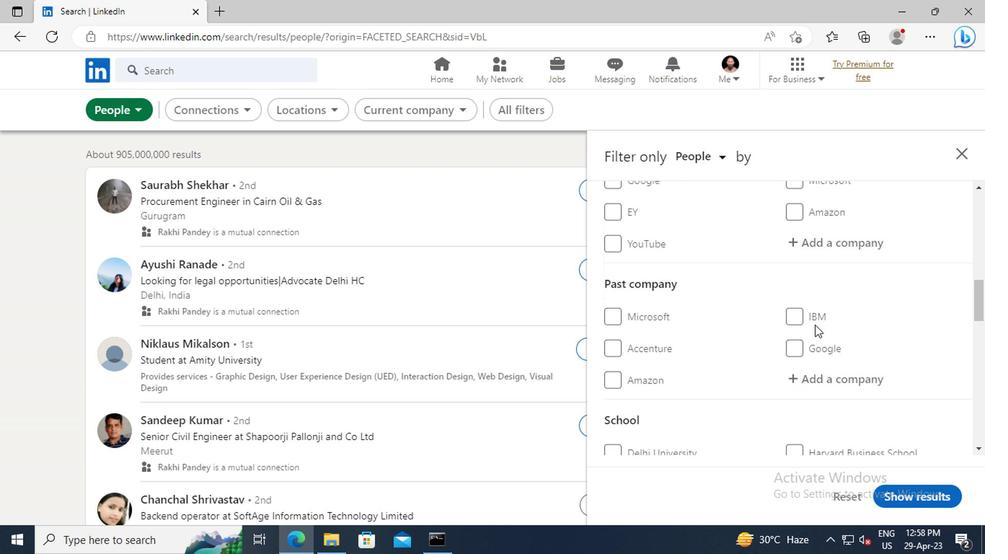 
Action: Mouse moved to (810, 315)
Screenshot: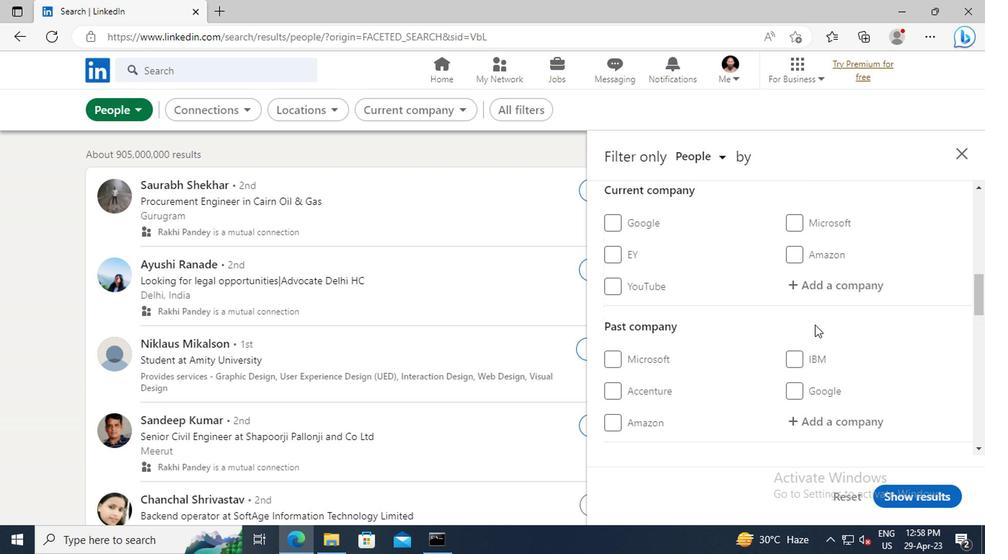 
Action: Mouse scrolled (810, 315) with delta (0, 0)
Screenshot: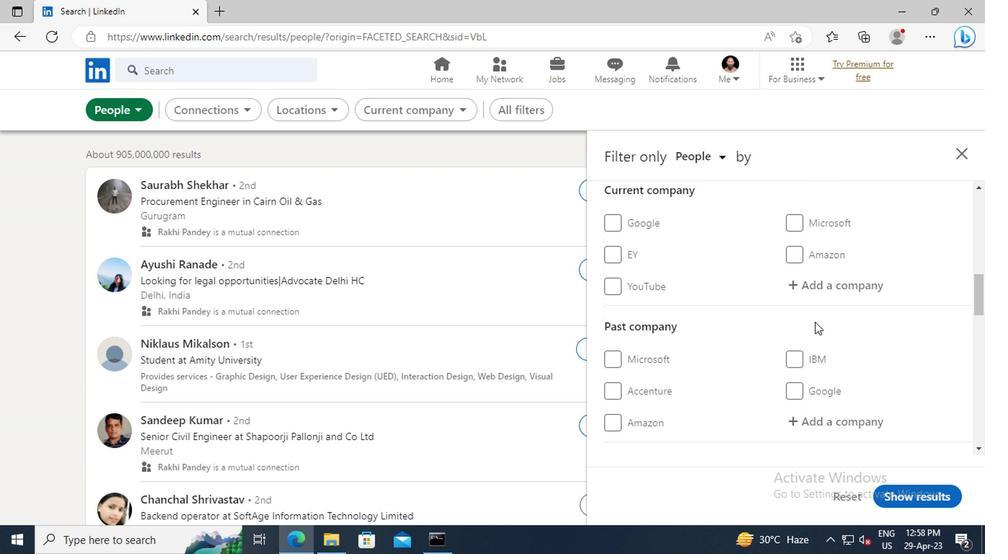 
Action: Mouse moved to (800, 325)
Screenshot: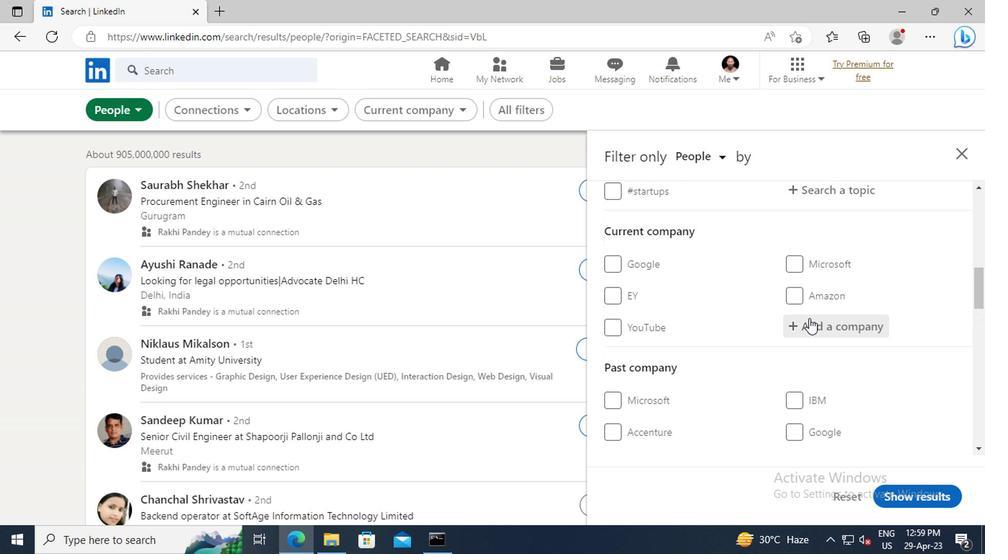 
Action: Mouse pressed left at (800, 325)
Screenshot: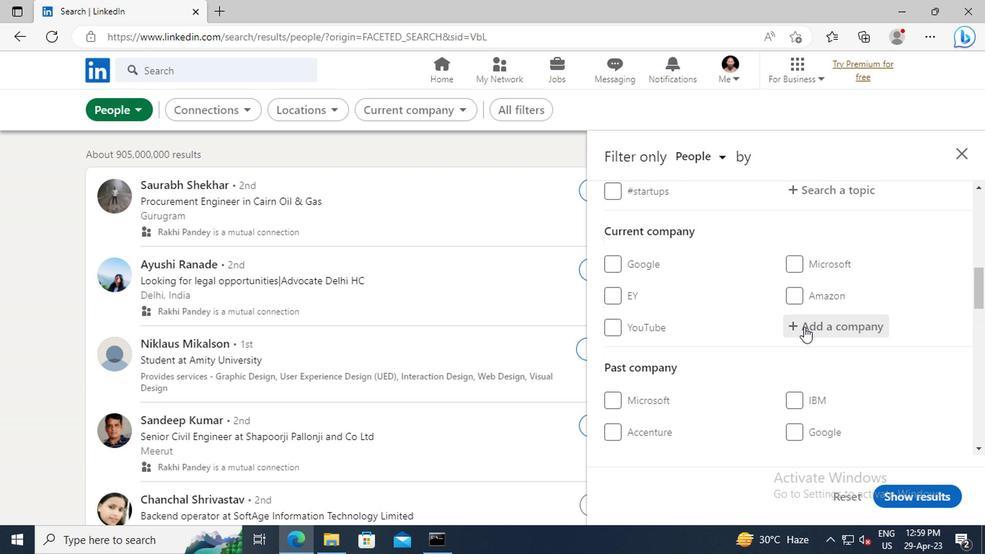 
Action: Key pressed <Key.shift>MANPOWER<Key.shift>GROUP<Key.space><Key.shift>IN
Screenshot: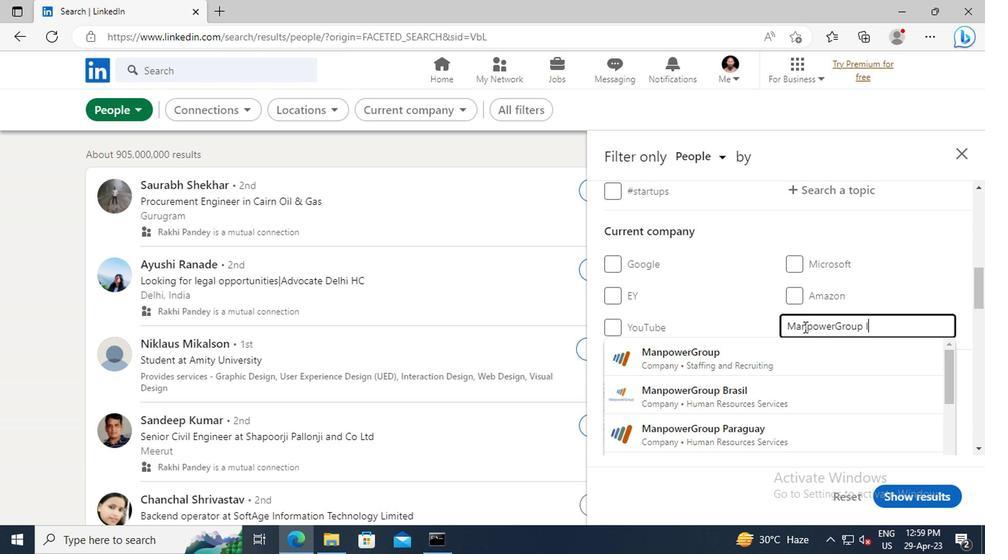 
Action: Mouse moved to (789, 347)
Screenshot: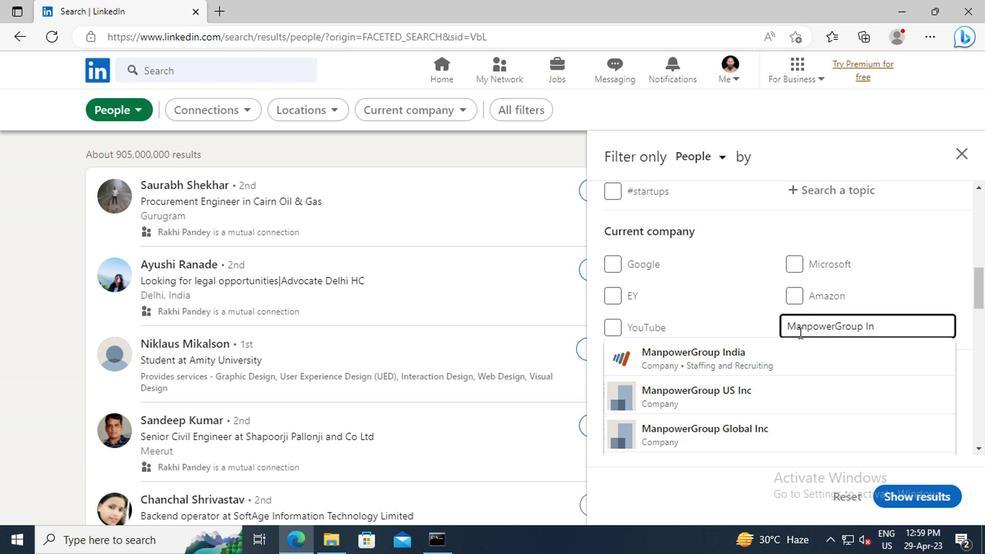
Action: Mouse pressed left at (789, 347)
Screenshot: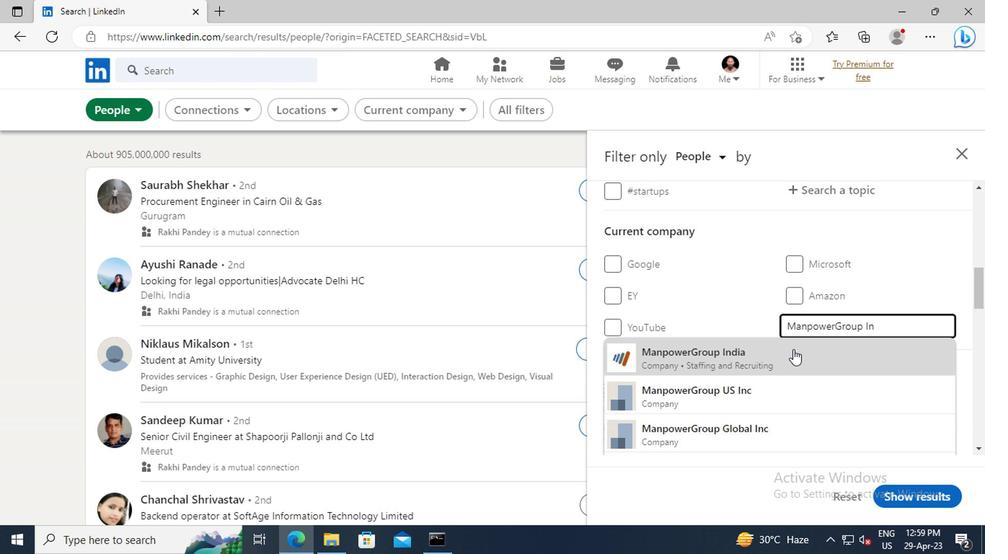 
Action: Mouse scrolled (789, 346) with delta (0, -1)
Screenshot: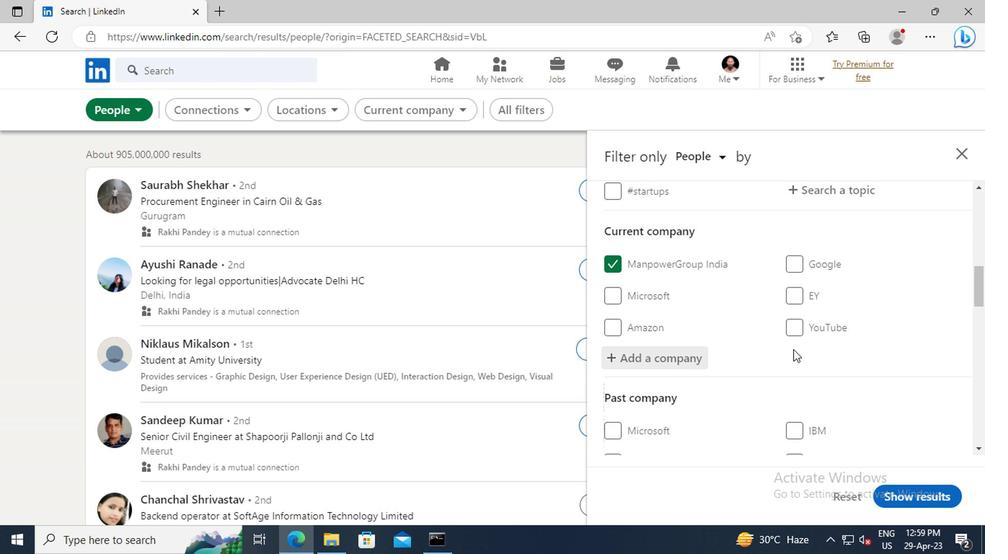 
Action: Mouse scrolled (789, 346) with delta (0, -1)
Screenshot: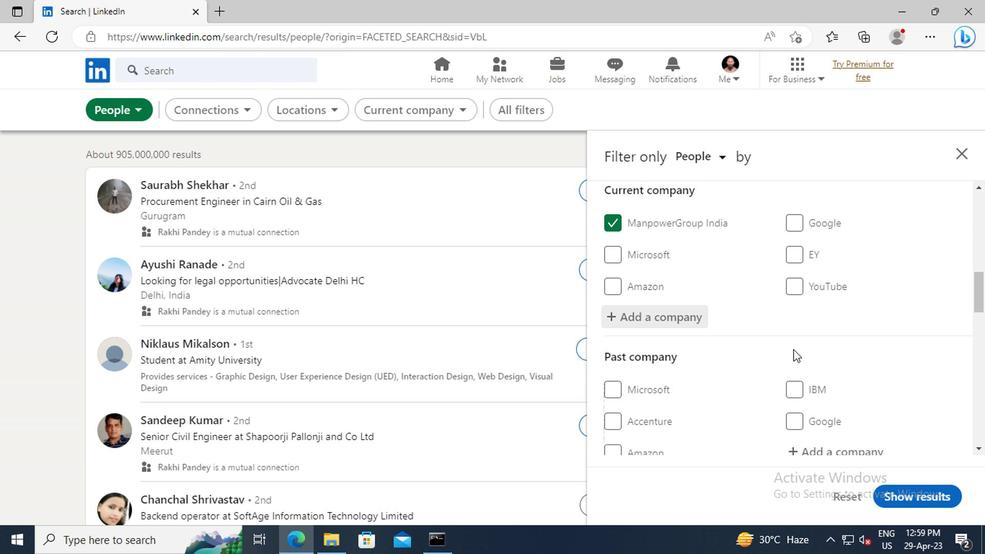 
Action: Mouse moved to (794, 337)
Screenshot: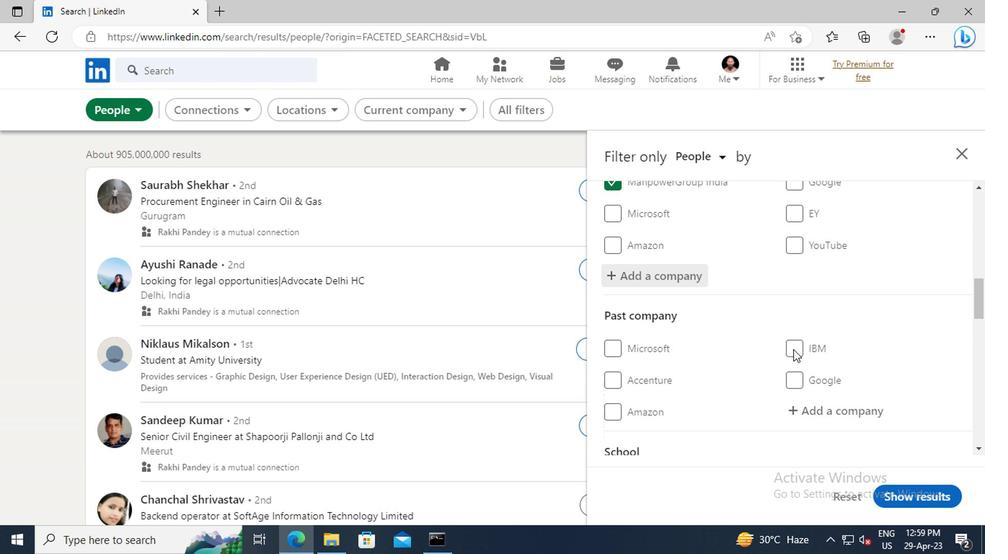 
Action: Mouse scrolled (794, 337) with delta (0, 0)
Screenshot: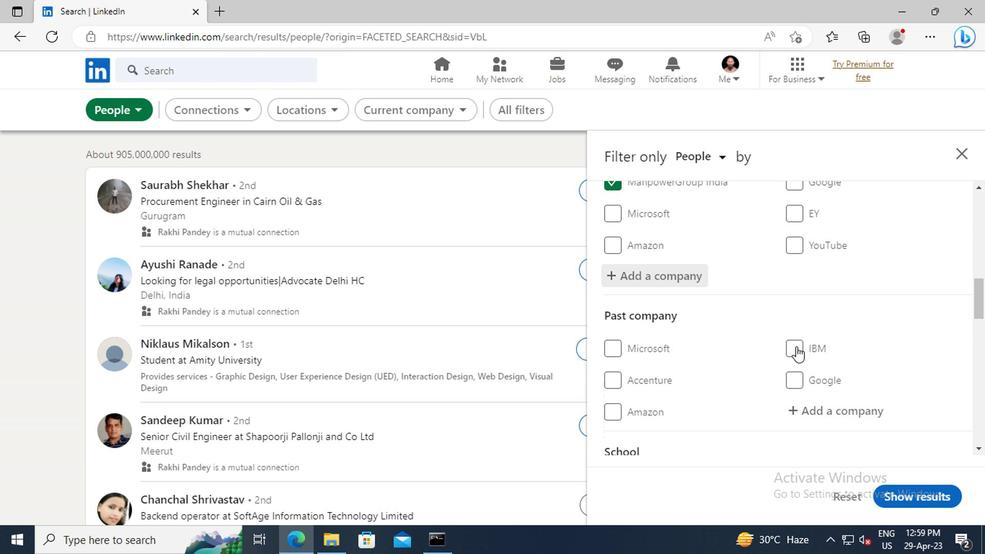 
Action: Mouse scrolled (794, 337) with delta (0, 0)
Screenshot: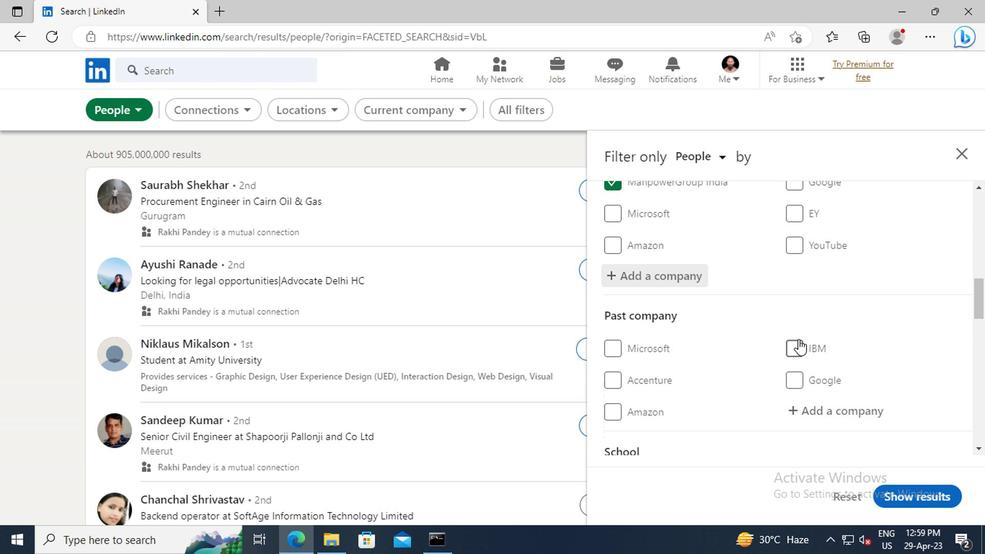 
Action: Mouse moved to (799, 321)
Screenshot: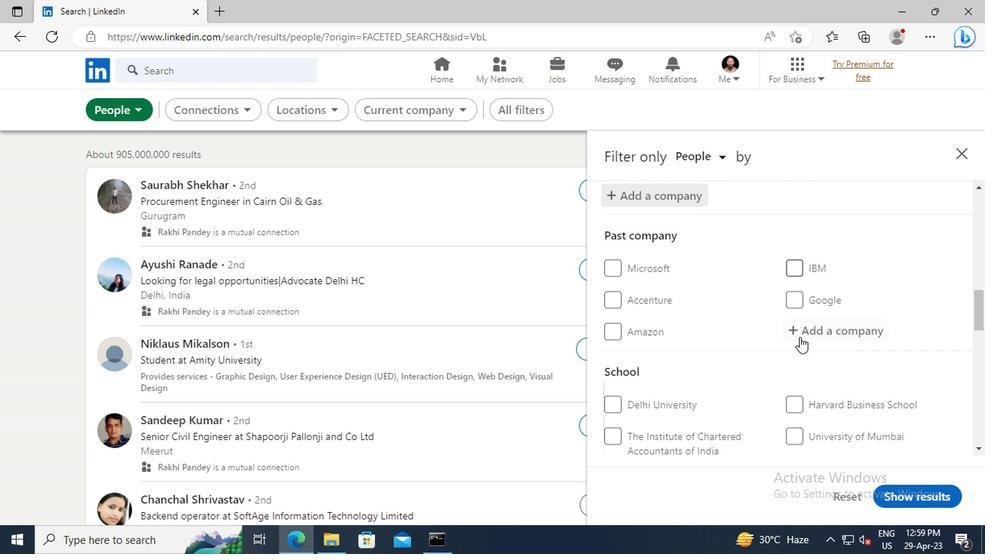 
Action: Mouse scrolled (799, 320) with delta (0, 0)
Screenshot: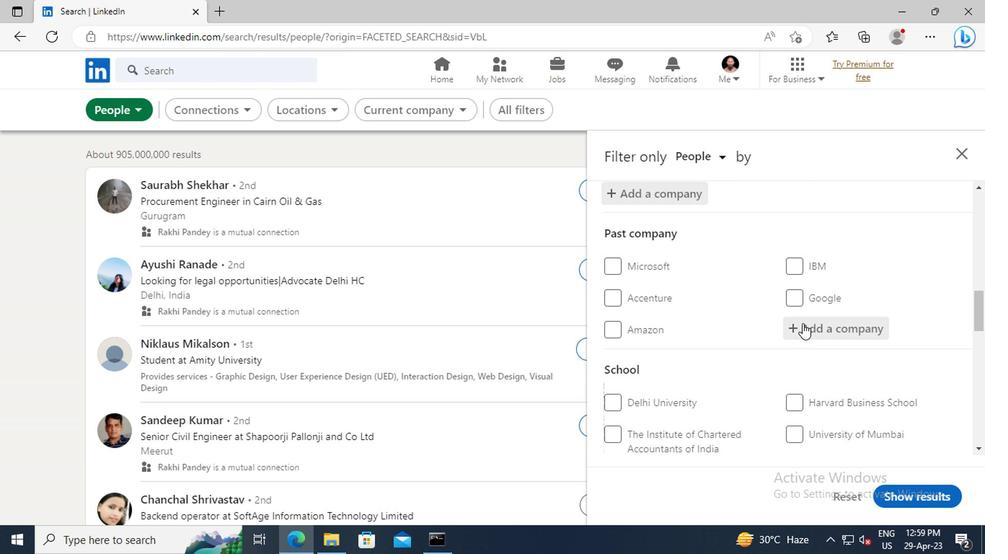 
Action: Mouse scrolled (799, 320) with delta (0, 0)
Screenshot: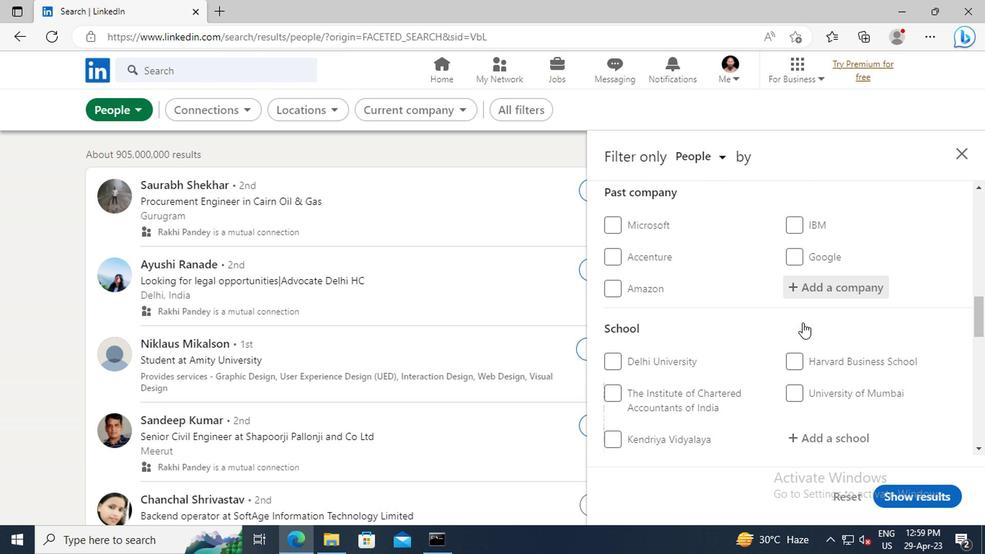 
Action: Mouse scrolled (799, 320) with delta (0, 0)
Screenshot: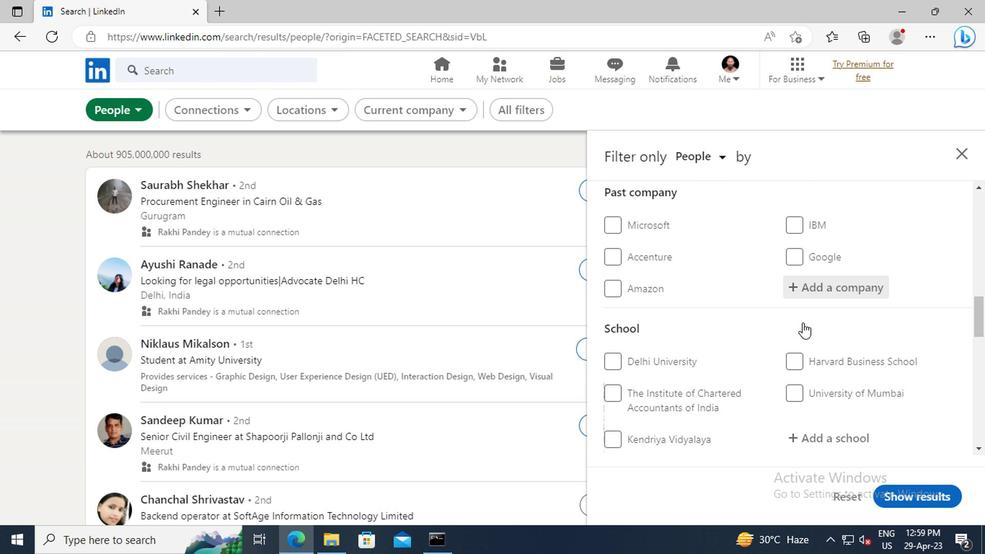 
Action: Mouse moved to (803, 358)
Screenshot: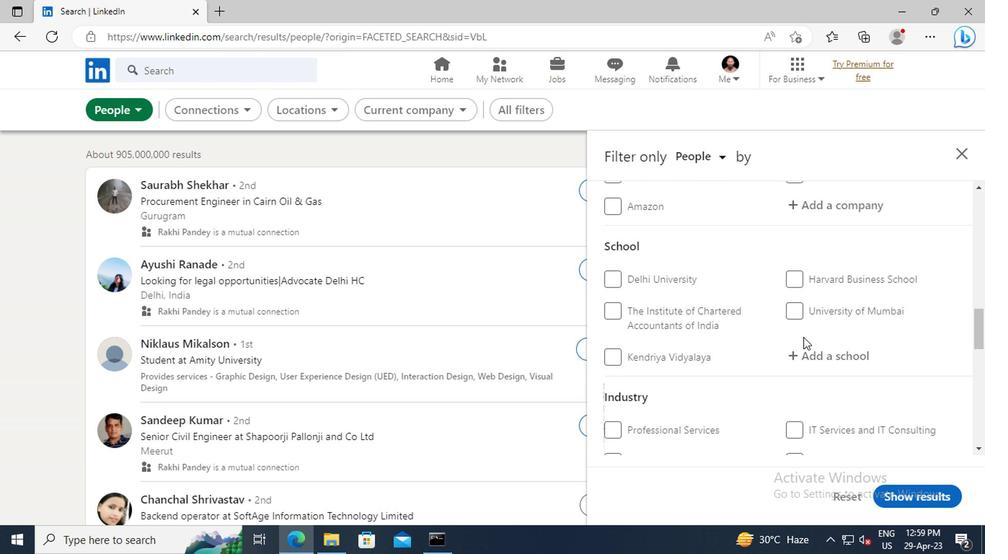 
Action: Mouse pressed left at (803, 358)
Screenshot: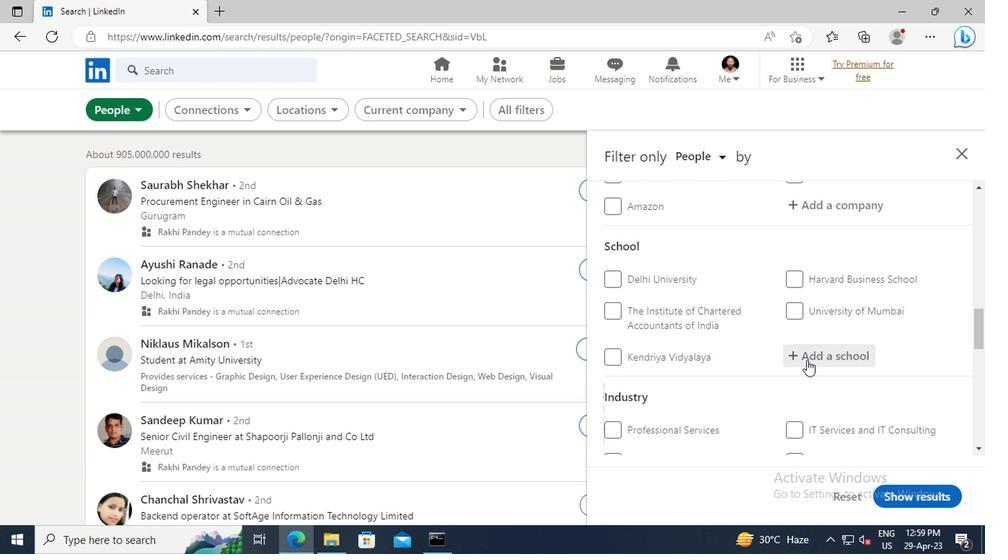 
Action: Key pressed <Key.shift>KERALA<Key.space><Key.shift>UN
Screenshot: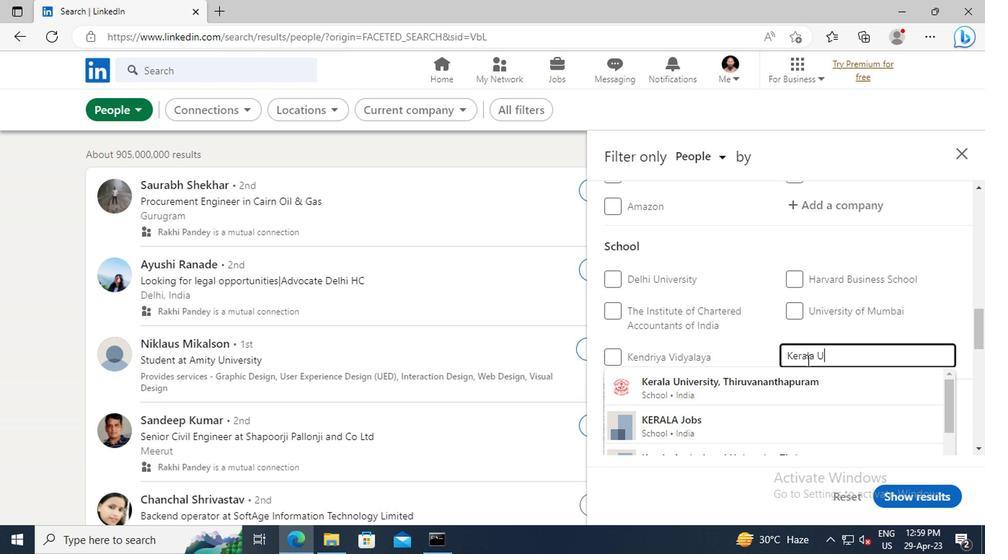 
Action: Mouse moved to (793, 375)
Screenshot: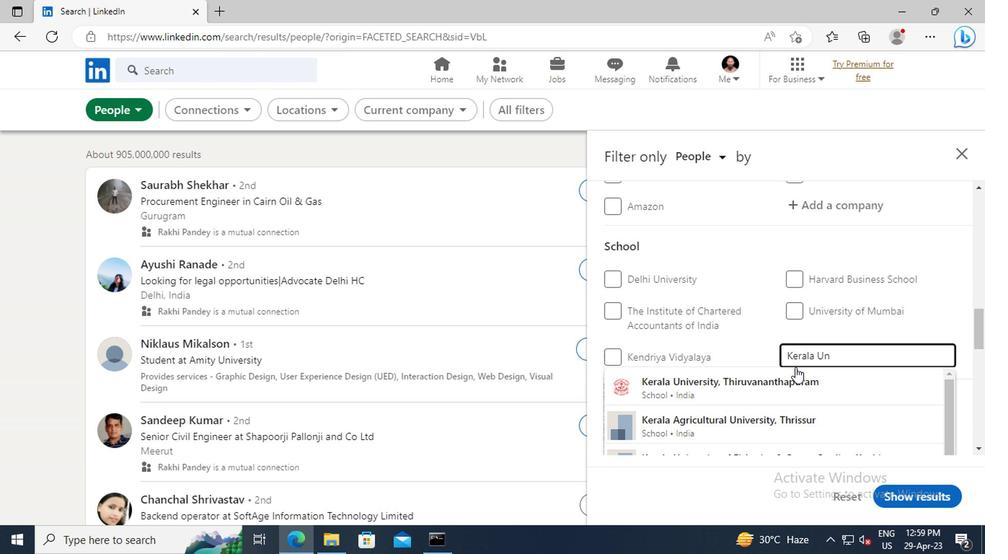 
Action: Mouse pressed left at (793, 375)
Screenshot: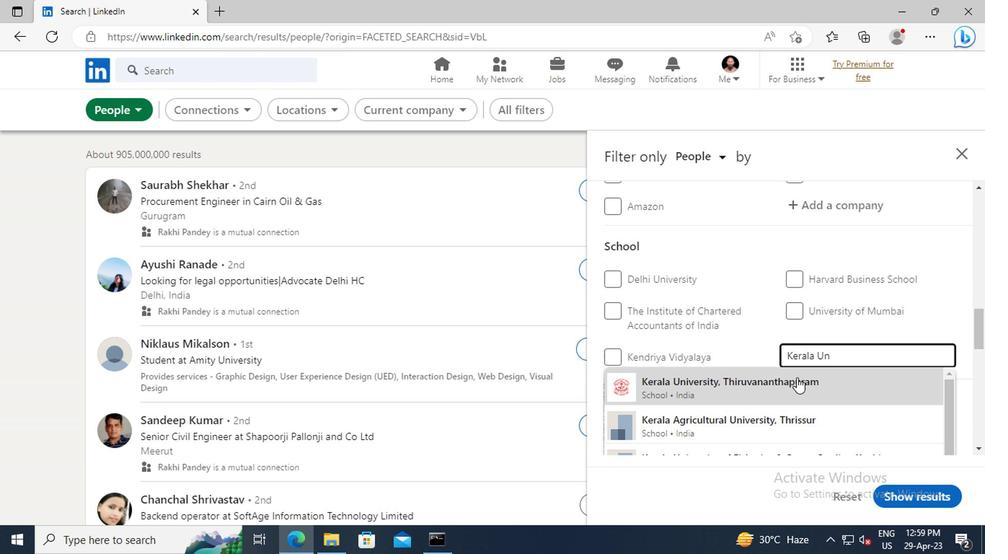 
Action: Mouse scrolled (793, 374) with delta (0, -1)
Screenshot: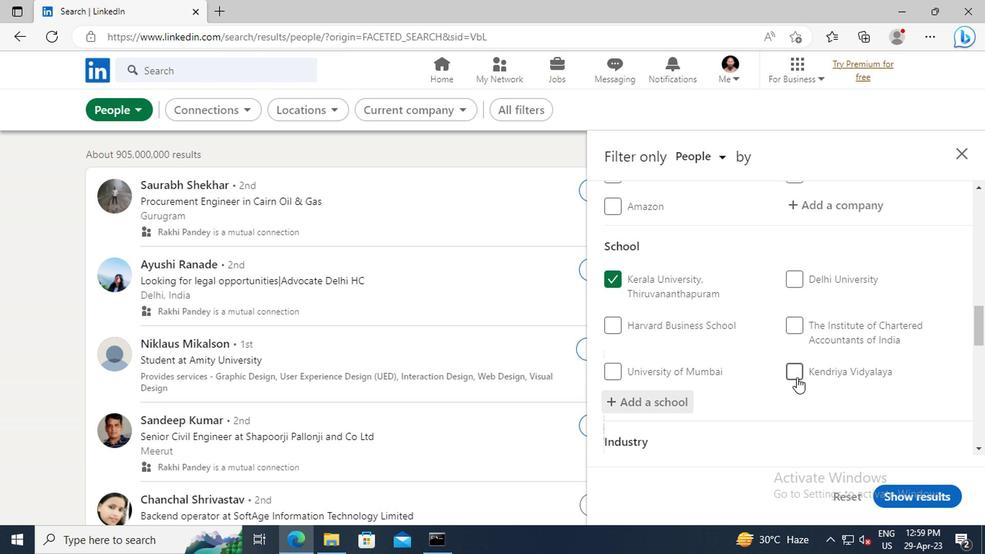 
Action: Mouse moved to (796, 353)
Screenshot: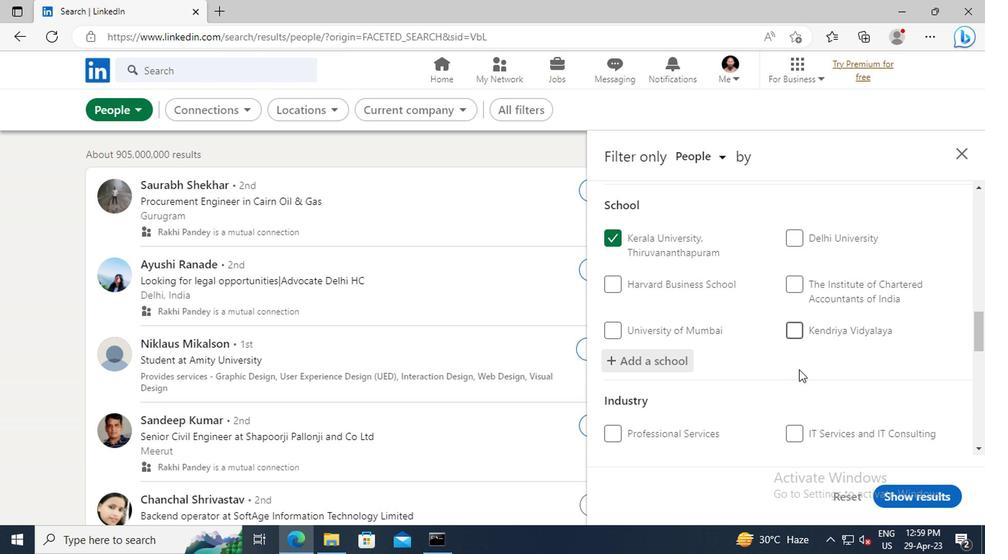 
Action: Mouse scrolled (796, 352) with delta (0, -1)
Screenshot: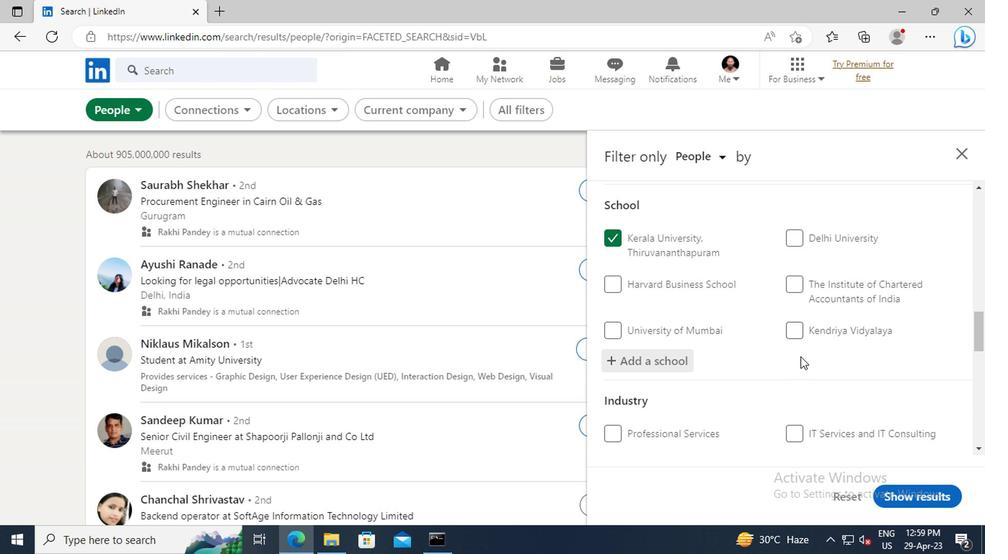 
Action: Mouse scrolled (796, 352) with delta (0, -1)
Screenshot: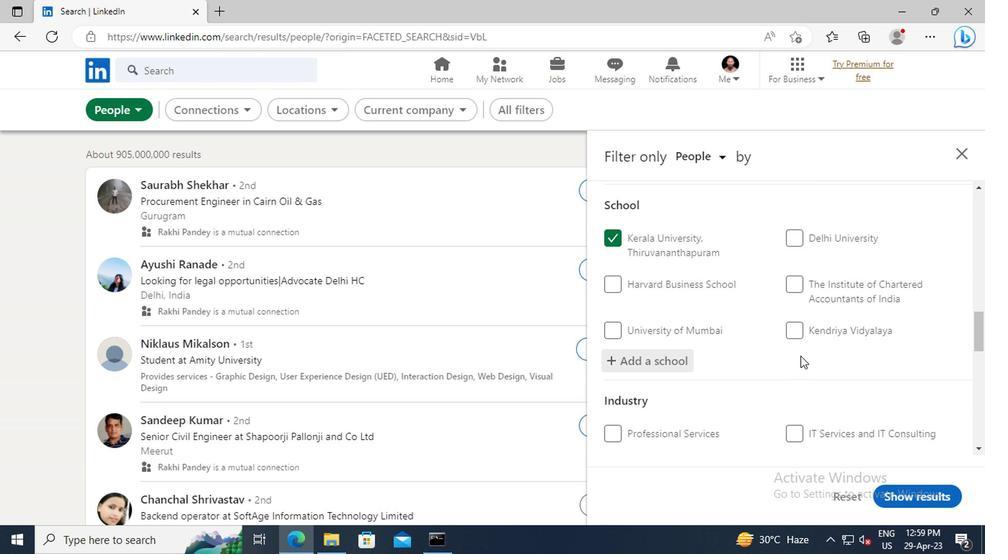 
Action: Mouse moved to (799, 333)
Screenshot: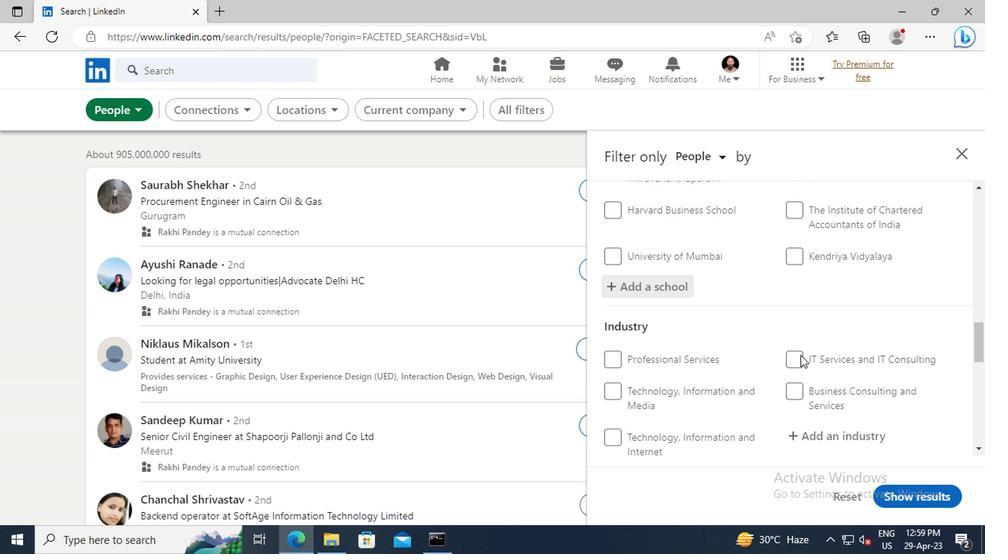 
Action: Mouse scrolled (799, 332) with delta (0, -1)
Screenshot: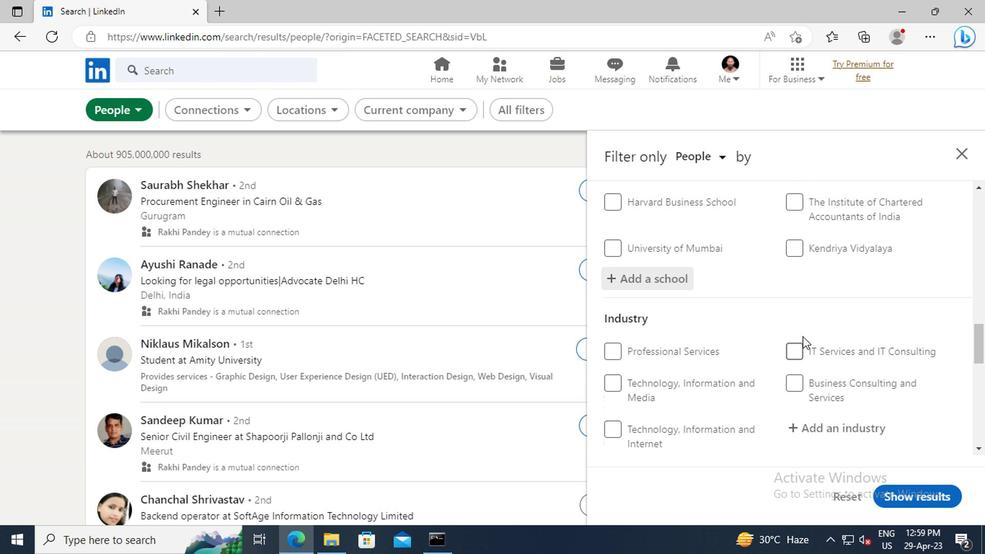 
Action: Mouse scrolled (799, 332) with delta (0, -1)
Screenshot: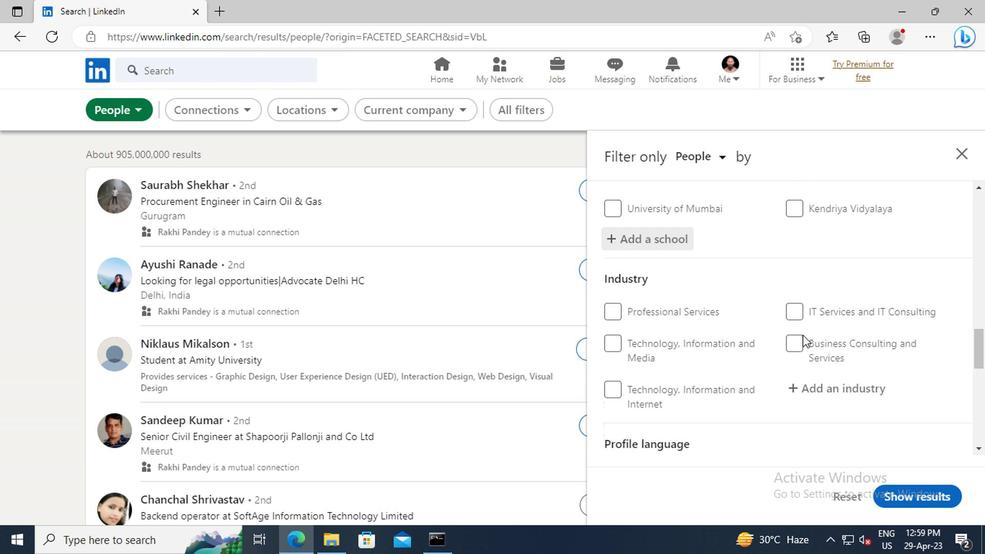 
Action: Mouse moved to (797, 341)
Screenshot: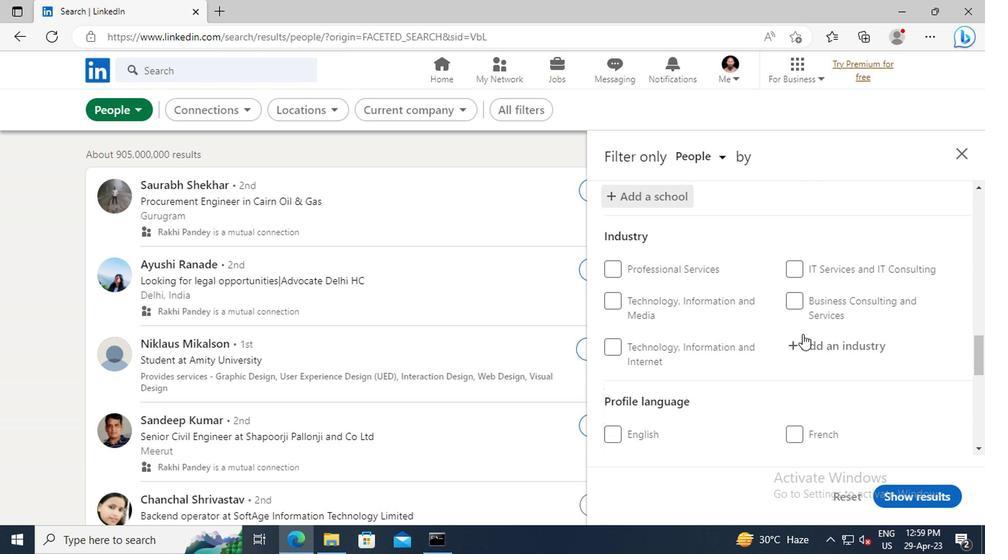 
Action: Mouse pressed left at (797, 341)
Screenshot: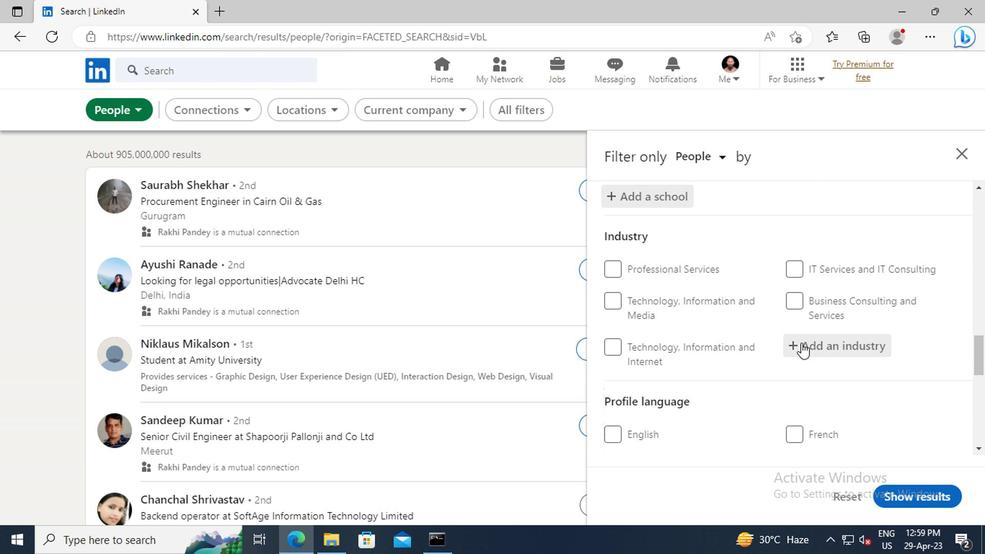 
Action: Key pressed <Key.shift>OFFICE<Key.space><Key.shift>FURNI
Screenshot: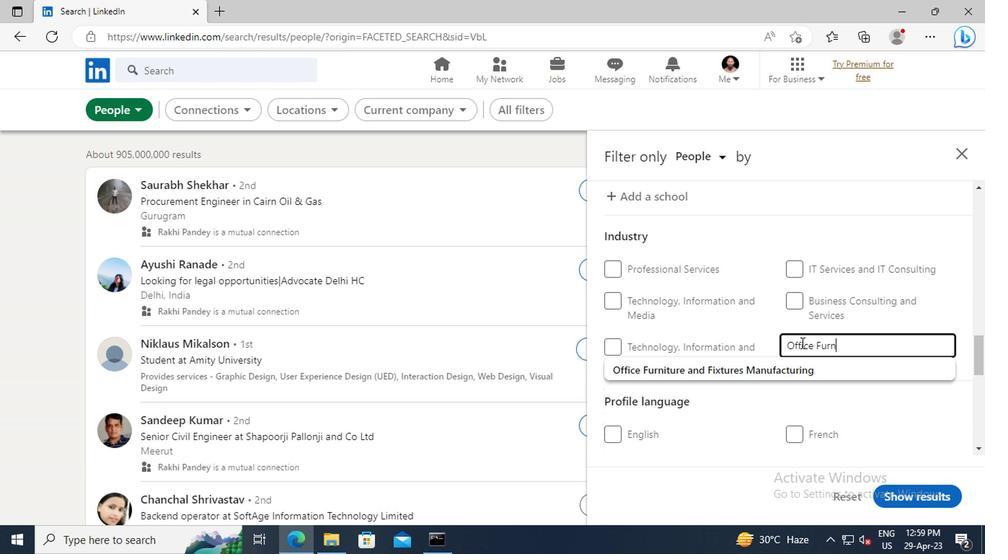 
Action: Mouse moved to (796, 361)
Screenshot: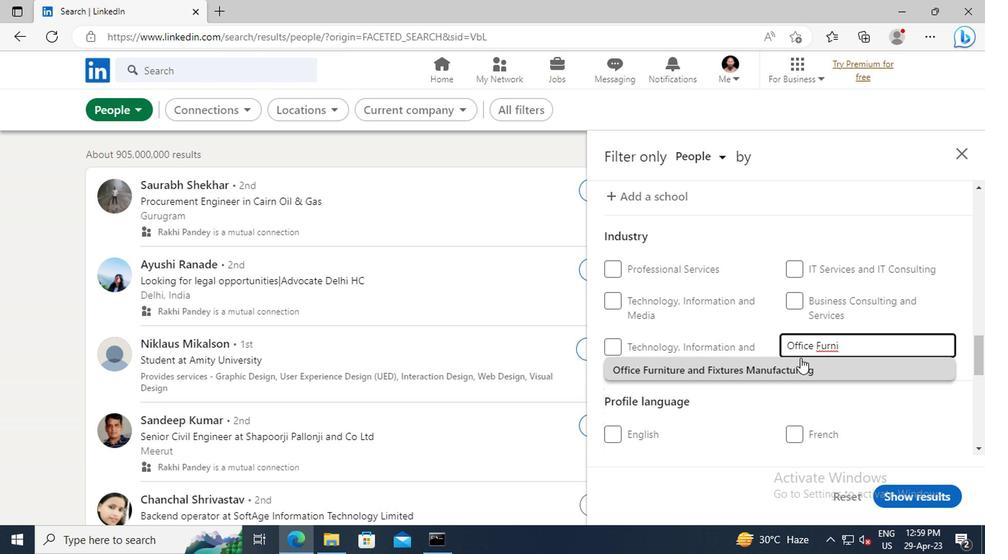 
Action: Mouse pressed left at (796, 361)
Screenshot: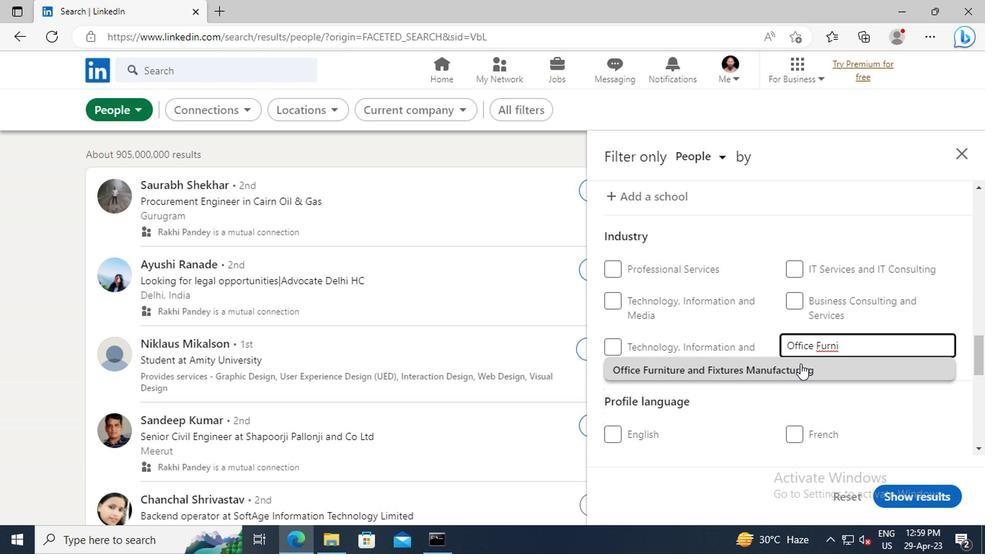 
Action: Mouse scrolled (796, 361) with delta (0, 0)
Screenshot: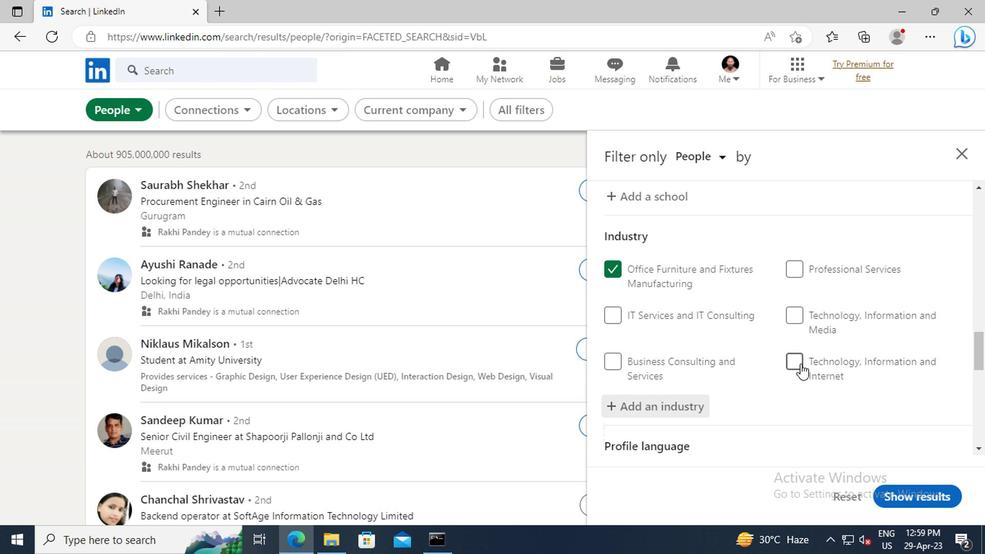 
Action: Mouse moved to (799, 351)
Screenshot: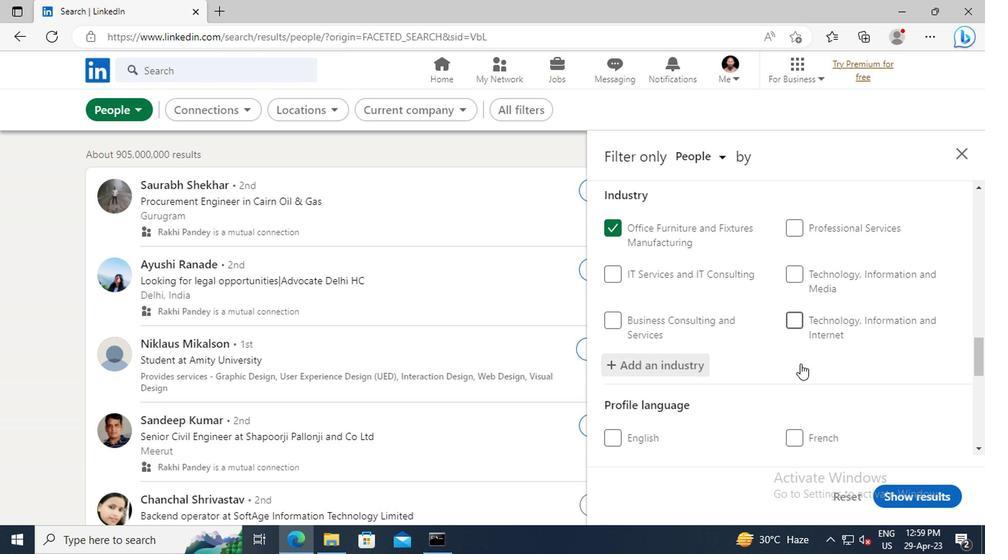 
Action: Mouse scrolled (799, 350) with delta (0, -1)
Screenshot: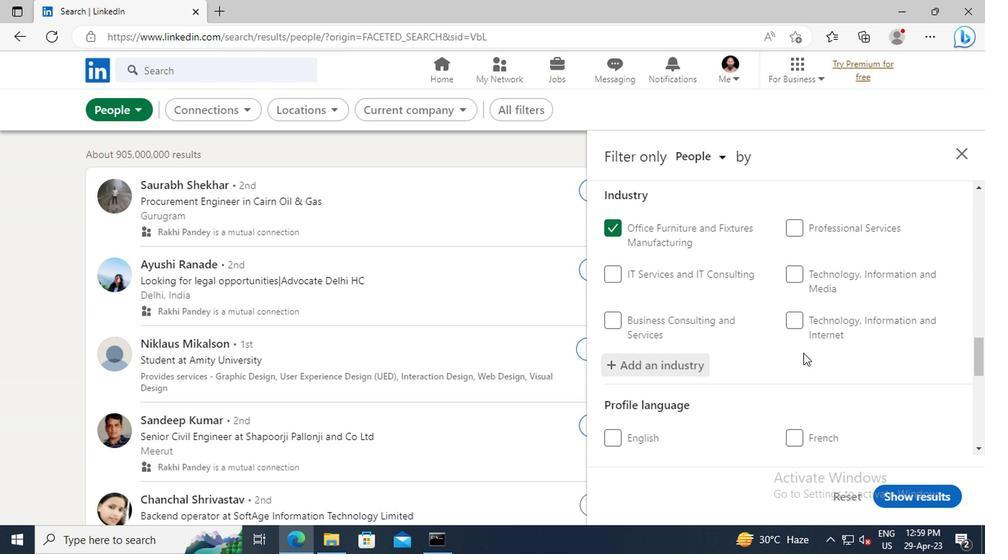 
Action: Mouse moved to (803, 331)
Screenshot: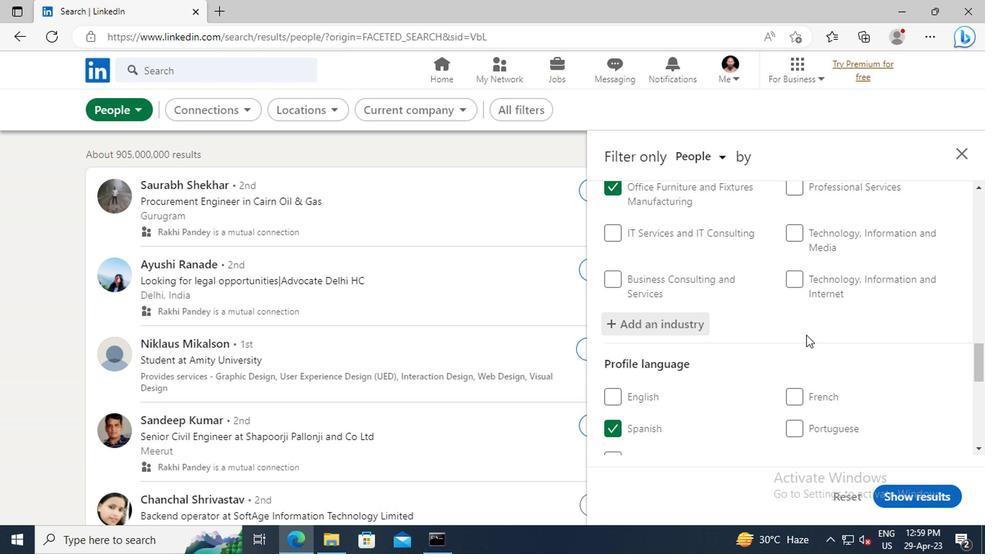 
Action: Mouse scrolled (803, 331) with delta (0, 0)
Screenshot: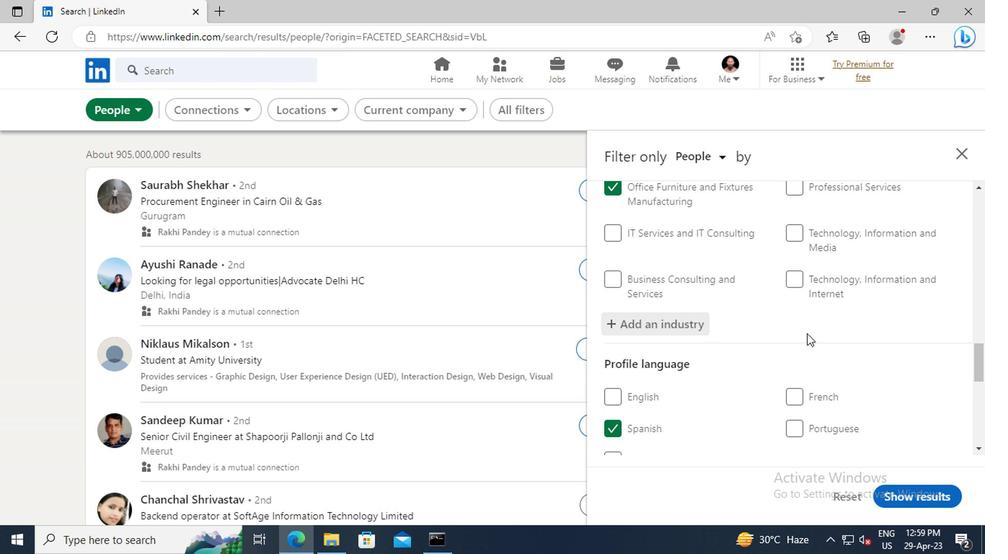 
Action: Mouse moved to (803, 324)
Screenshot: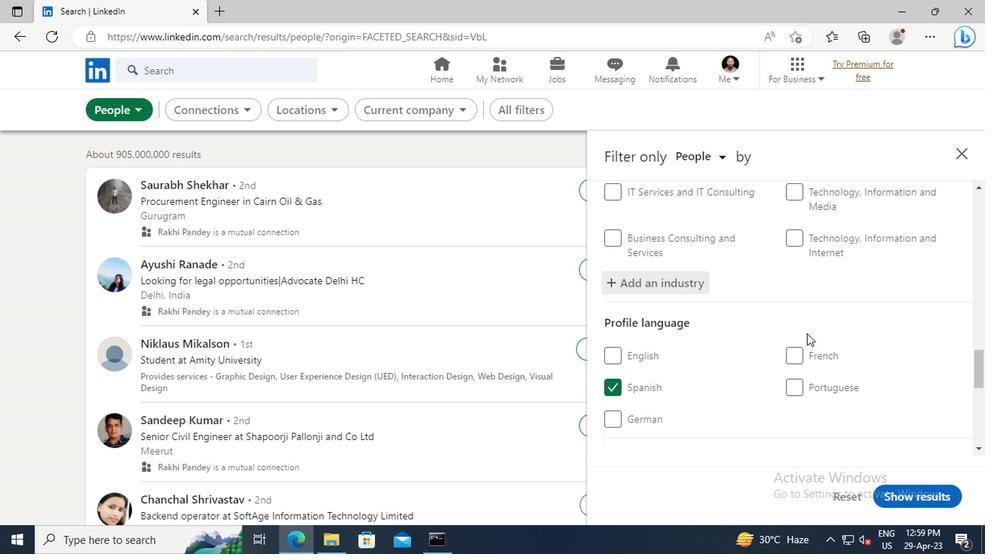 
Action: Mouse scrolled (803, 323) with delta (0, -1)
Screenshot: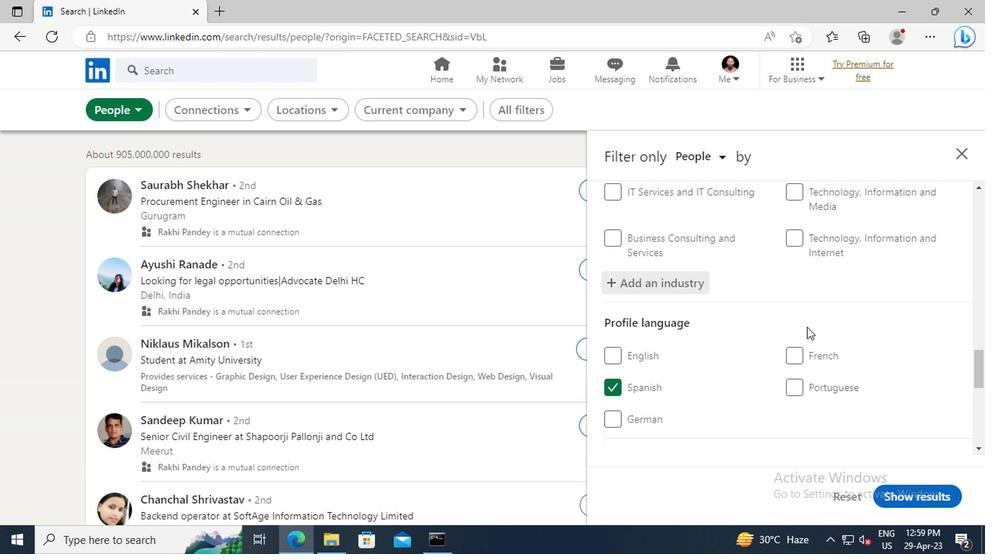 
Action: Mouse scrolled (803, 323) with delta (0, -1)
Screenshot: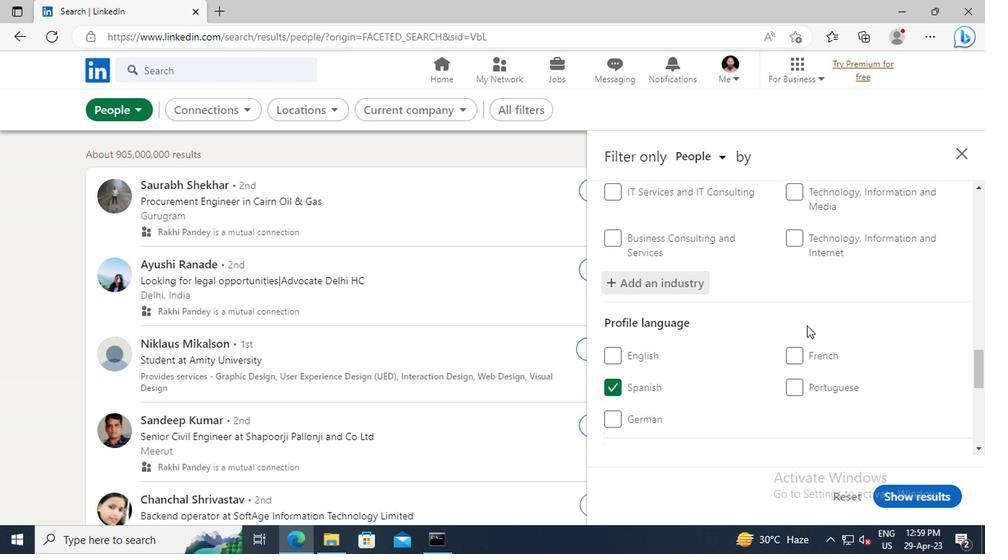 
Action: Mouse moved to (803, 304)
Screenshot: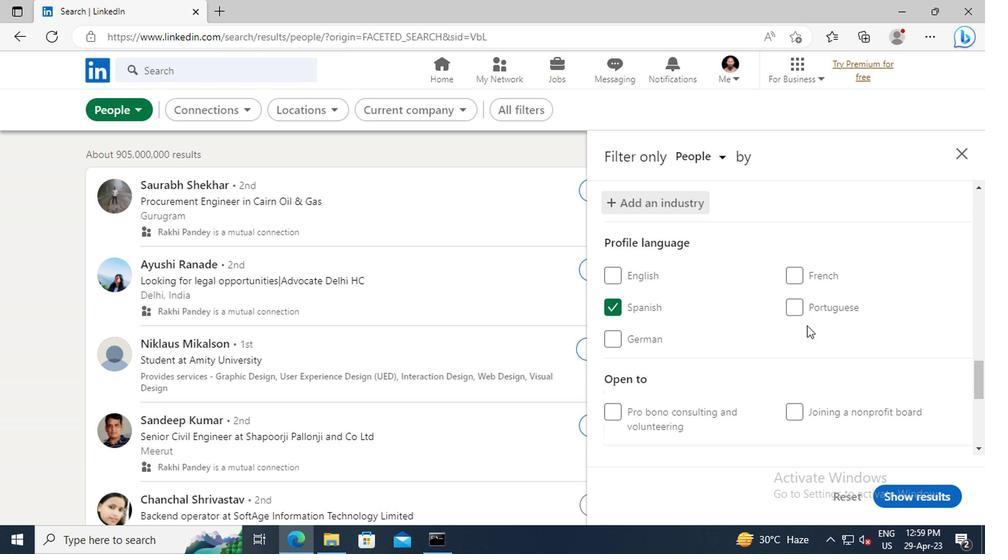 
Action: Mouse scrolled (803, 304) with delta (0, 0)
Screenshot: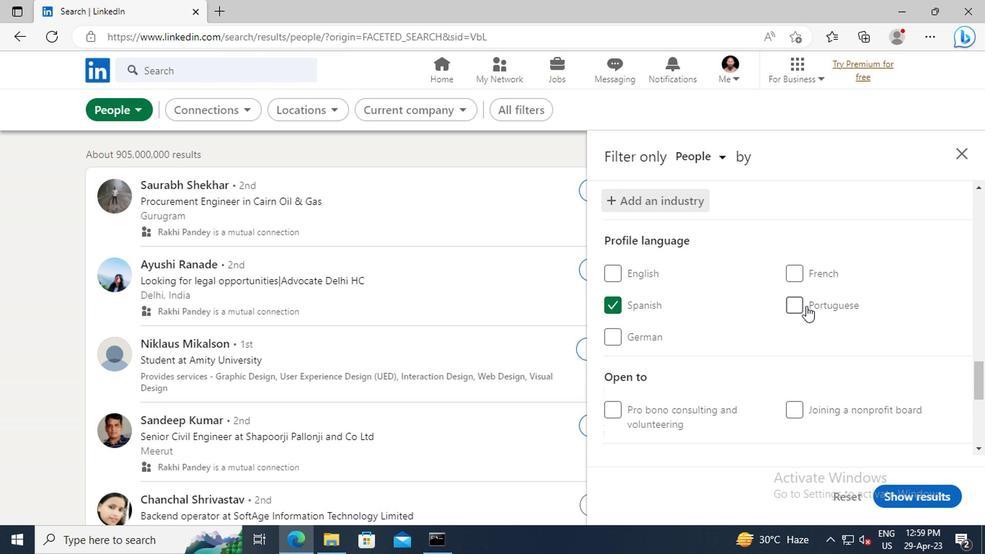 
Action: Mouse scrolled (803, 304) with delta (0, 0)
Screenshot: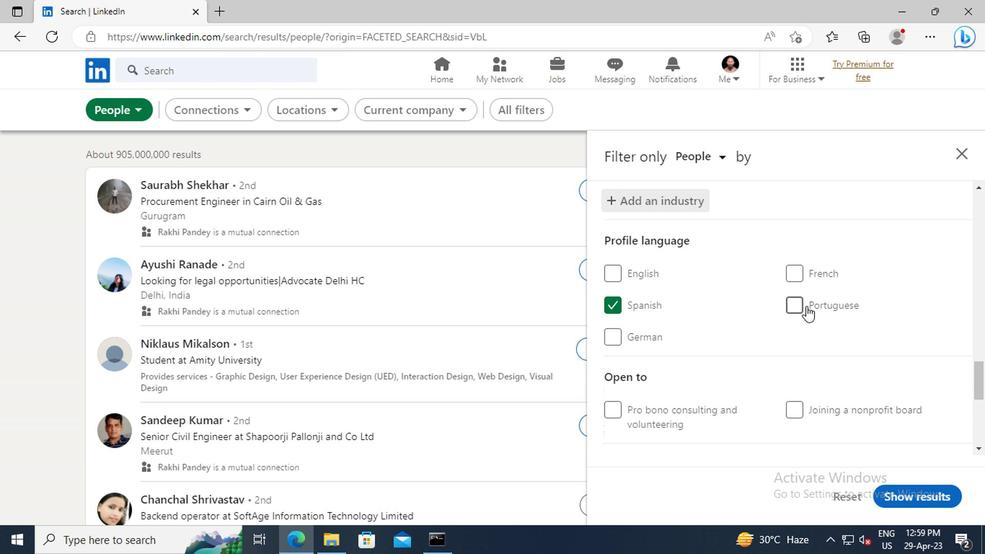 
Action: Mouse scrolled (803, 304) with delta (0, 0)
Screenshot: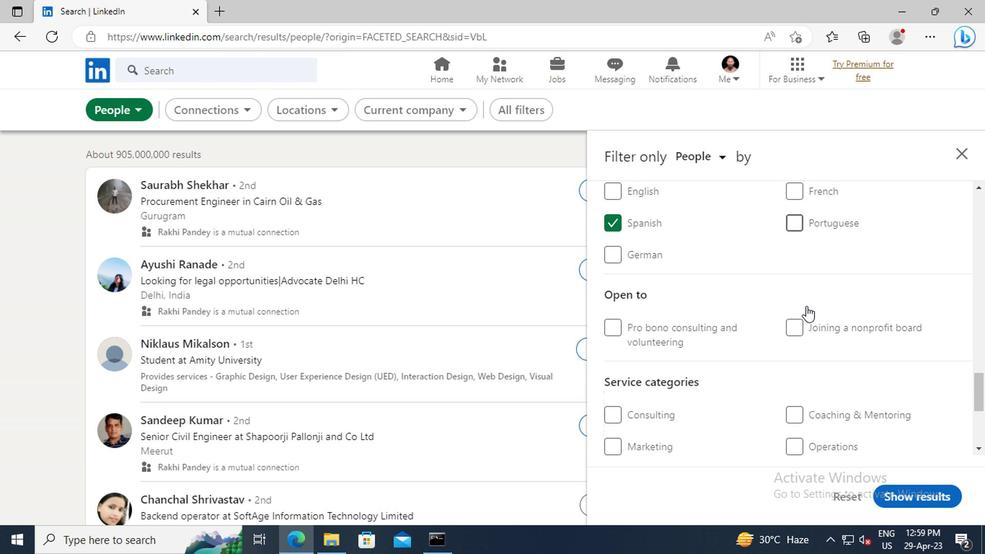 
Action: Mouse scrolled (803, 304) with delta (0, 0)
Screenshot: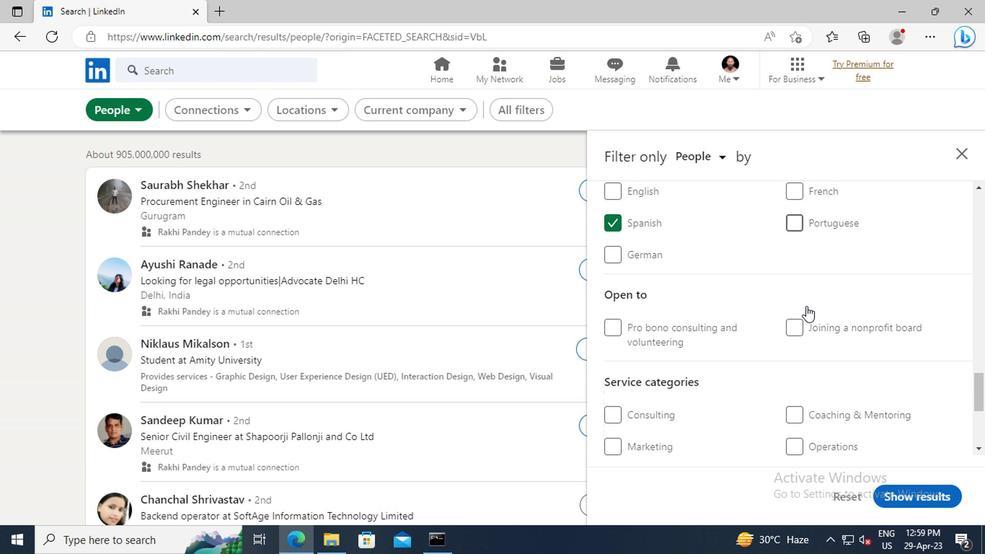 
Action: Mouse scrolled (803, 304) with delta (0, 0)
Screenshot: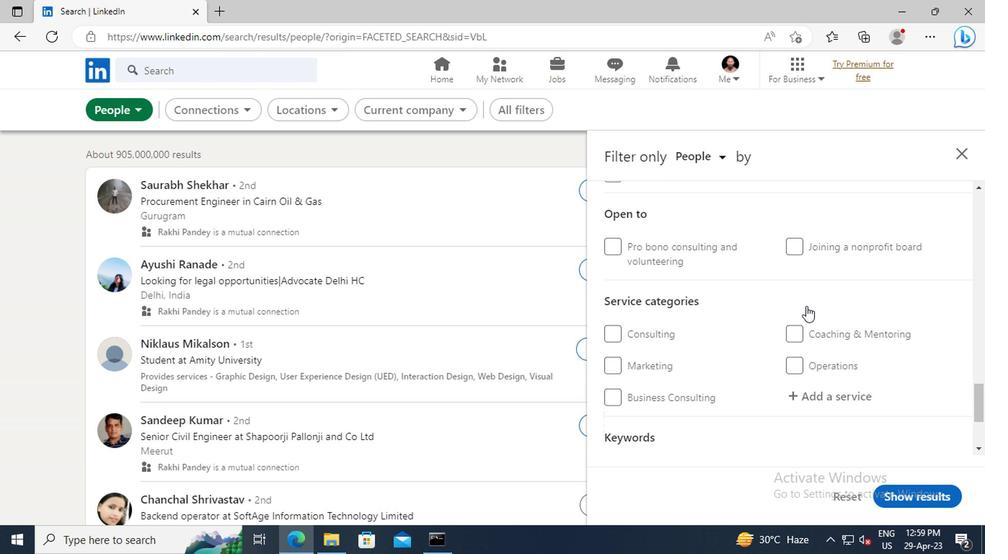 
Action: Mouse scrolled (803, 304) with delta (0, 0)
Screenshot: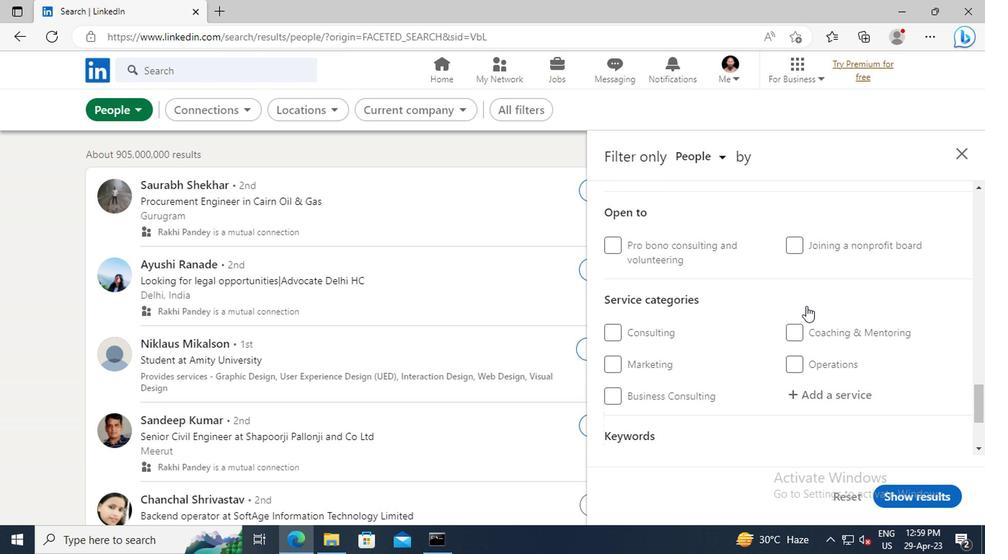 
Action: Mouse moved to (804, 311)
Screenshot: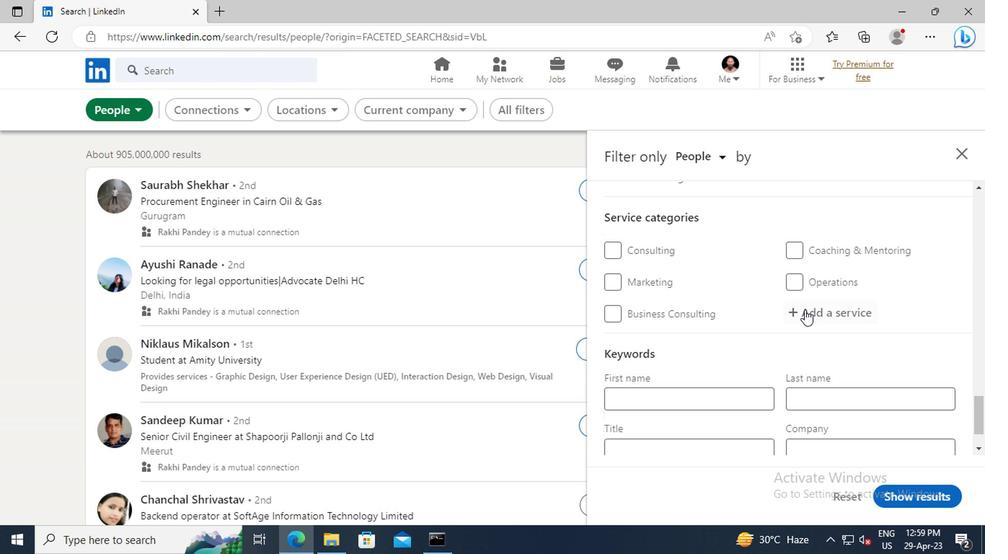 
Action: Mouse pressed left at (804, 311)
Screenshot: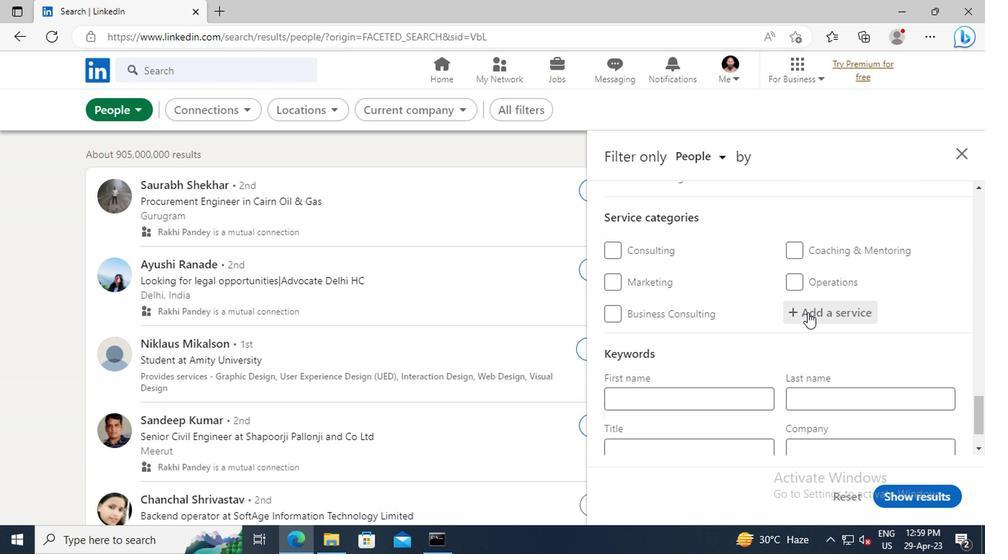 
Action: Key pressed <Key.shift>EMAIL<Key.space><Key.shift>MAR
Screenshot: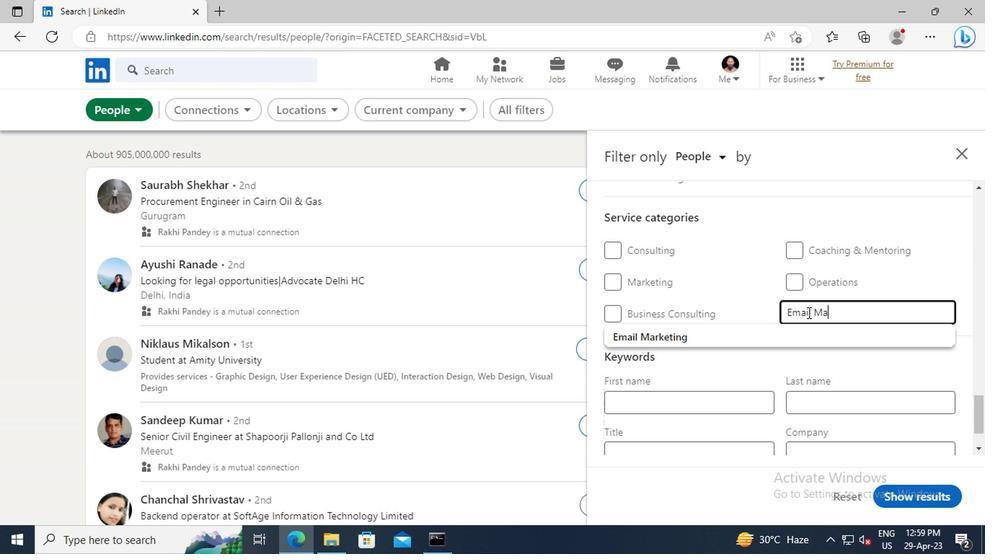 
Action: Mouse moved to (793, 333)
Screenshot: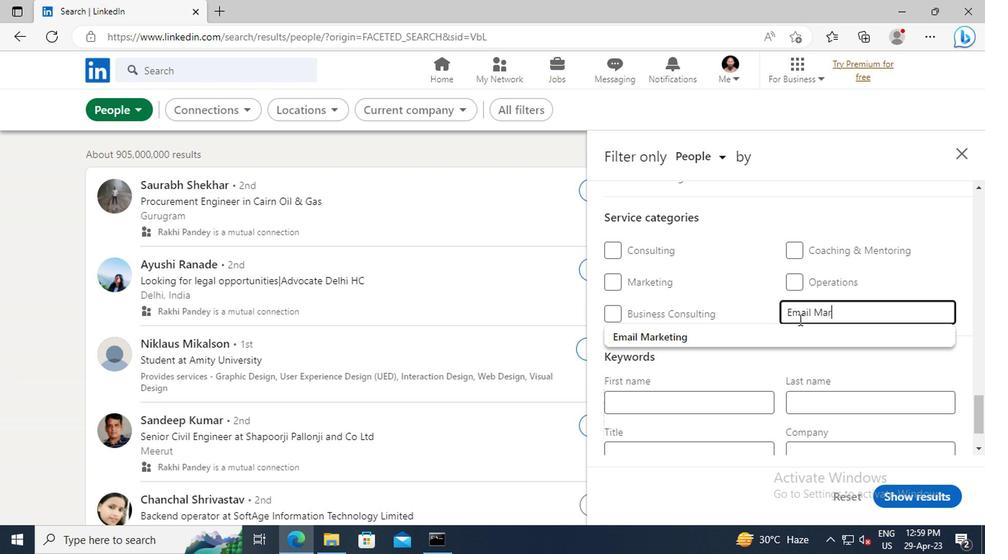 
Action: Mouse pressed left at (793, 333)
Screenshot: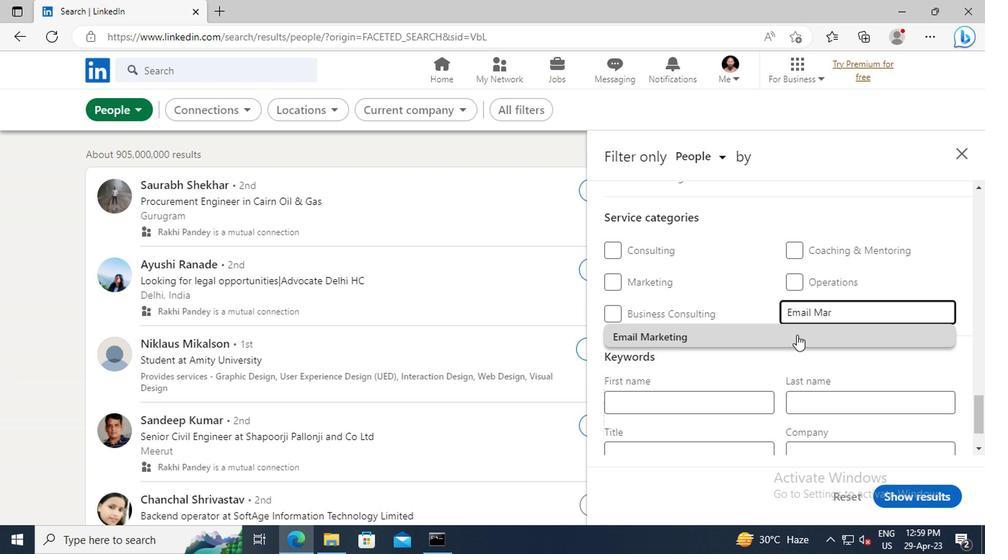 
Action: Mouse scrolled (793, 332) with delta (0, -1)
Screenshot: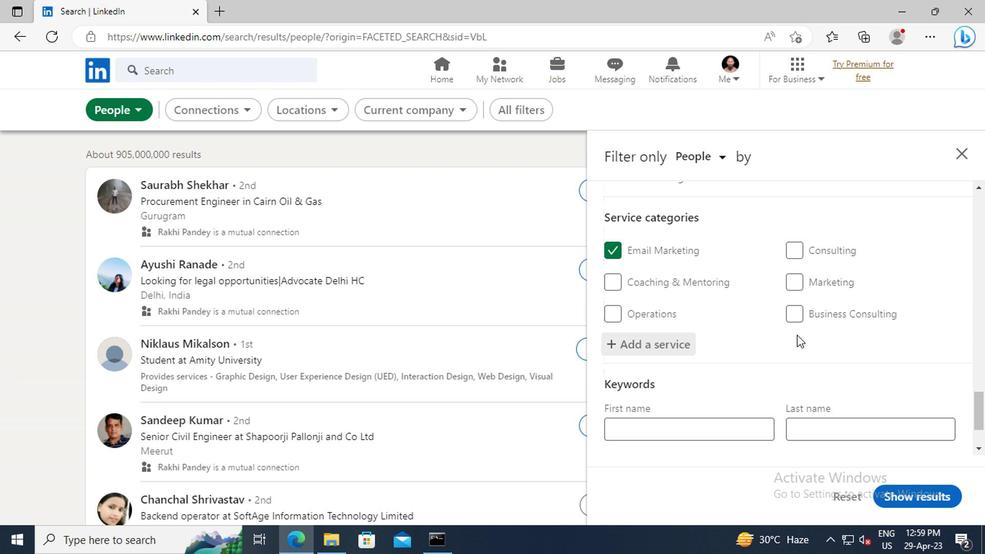
Action: Mouse scrolled (793, 332) with delta (0, -1)
Screenshot: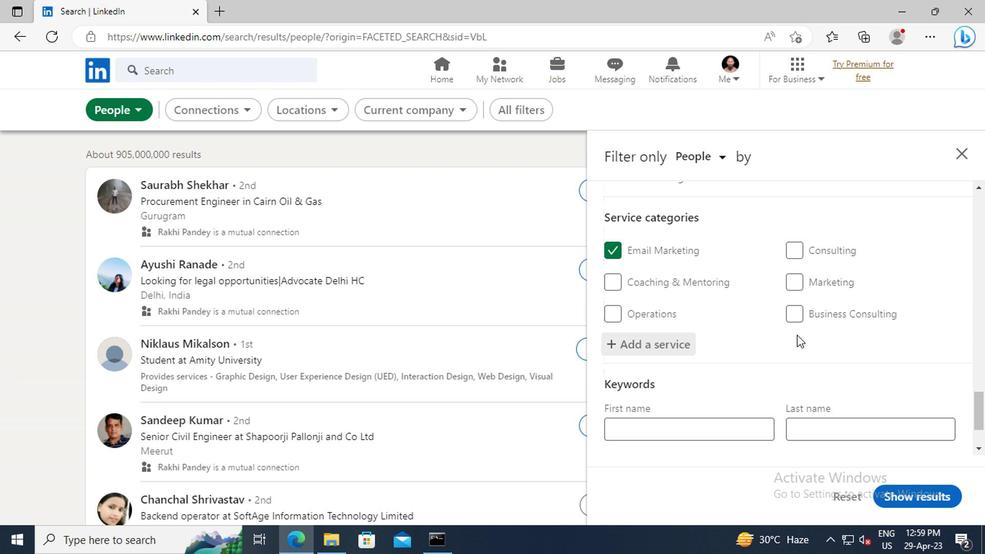 
Action: Mouse scrolled (793, 332) with delta (0, -1)
Screenshot: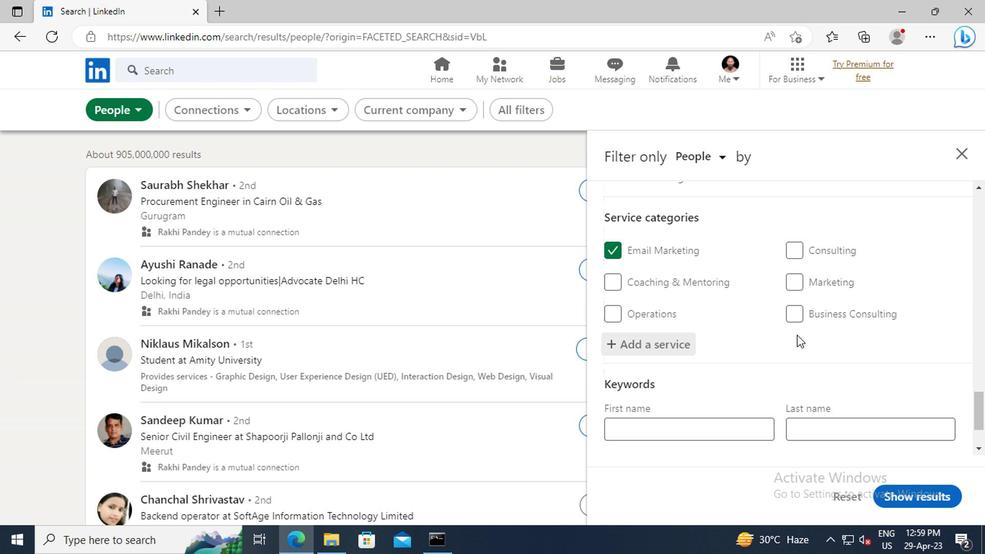
Action: Mouse moved to (704, 389)
Screenshot: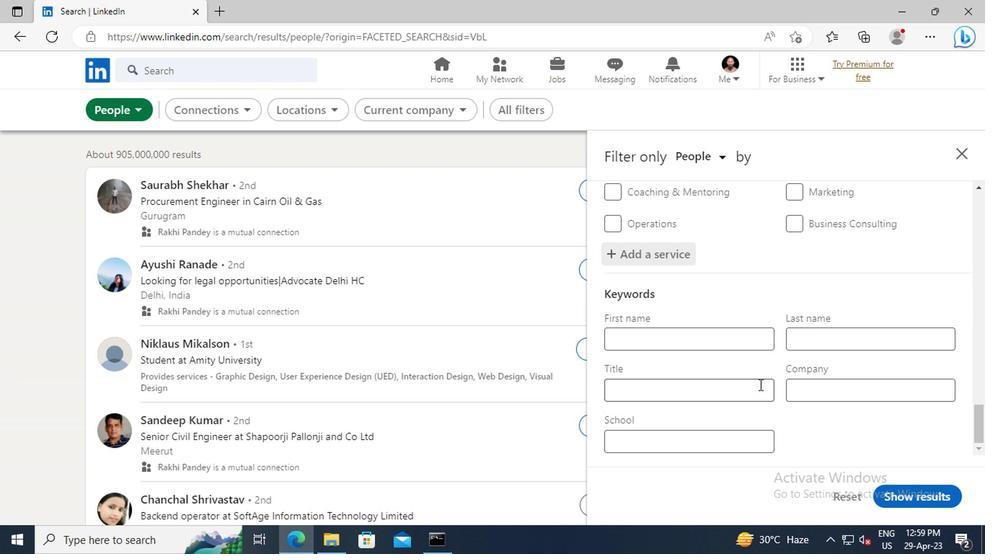 
Action: Mouse pressed left at (704, 389)
Screenshot: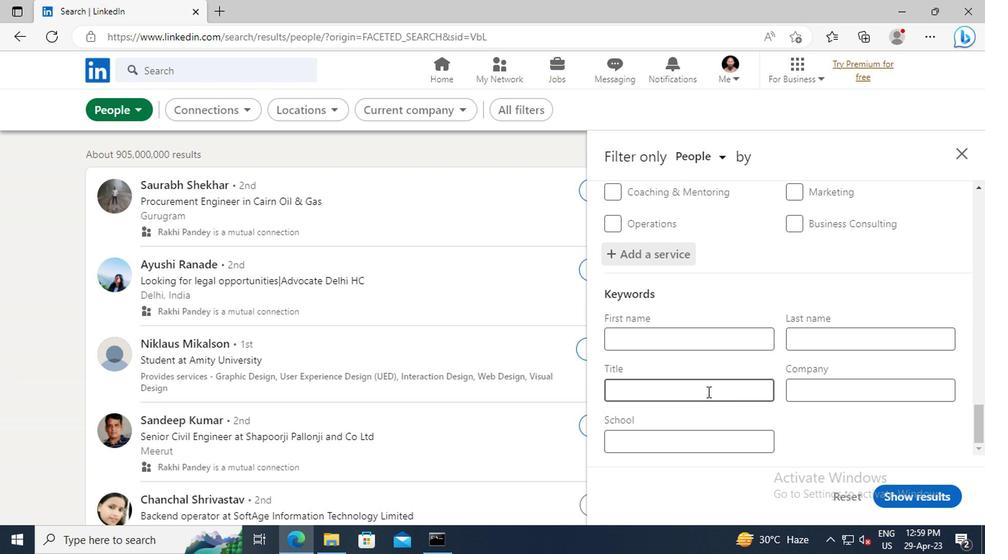 
Action: Key pressed <Key.shift>WEB<Key.space><Key.shift>DEVELOPER<Key.enter>
Screenshot: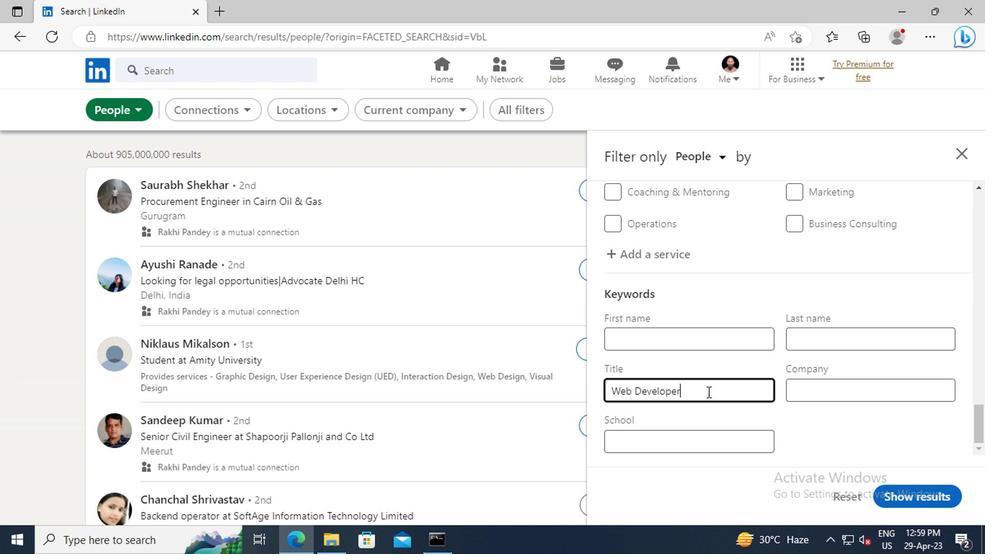 
Action: Mouse moved to (900, 484)
Screenshot: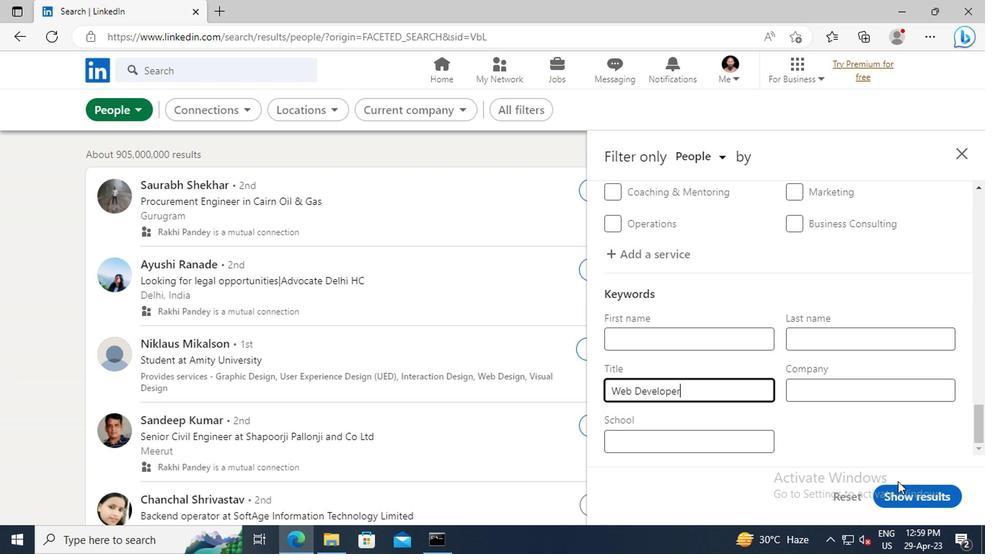 
Action: Mouse pressed left at (900, 484)
Screenshot: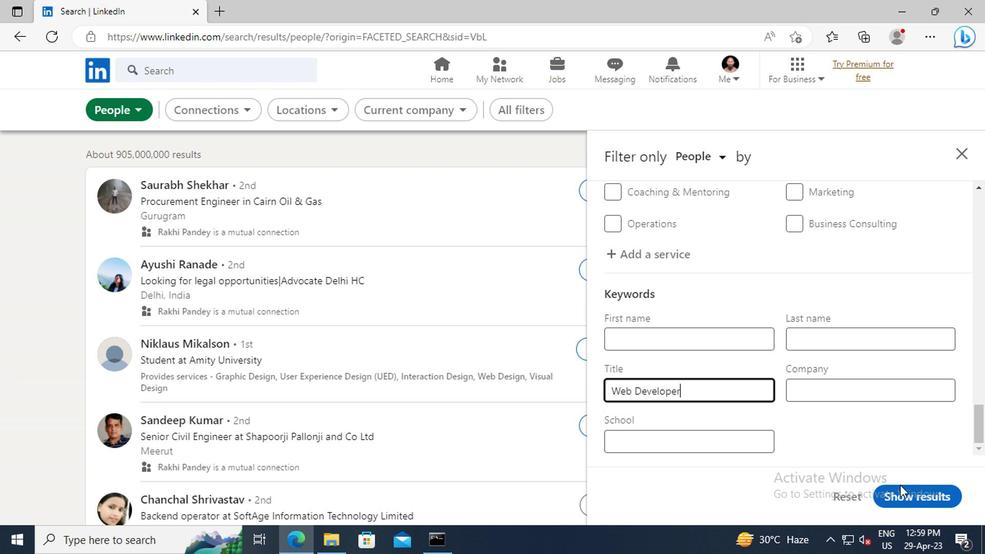 
